 Task: Search email   in folder Folder0000000008 with a subject Subject0000000002. Search email   in folder Folder0000000001 with a subject Subject0000000001. Search email   in folder Folder0000000002 with a subject Subject0000000001. Search email   in folder Folder0000000003 with a subject Subject0000000002. Search email   in folder Folder0000000004 with a subject Subject0000000003
Action: Mouse moved to (455, 105)
Screenshot: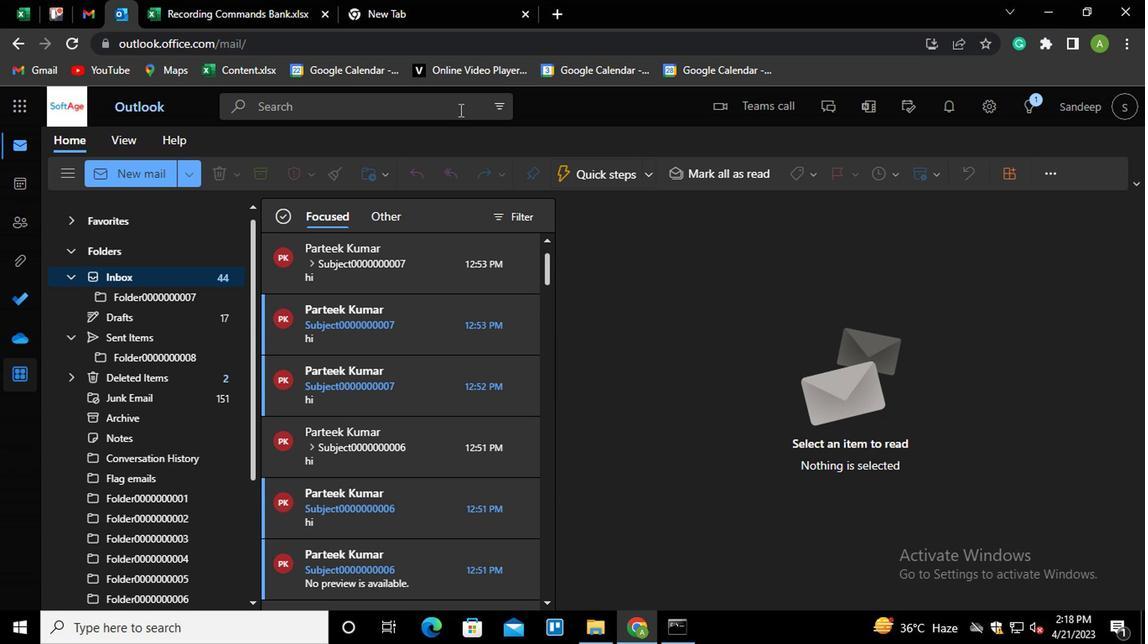 
Action: Mouse pressed left at (455, 105)
Screenshot: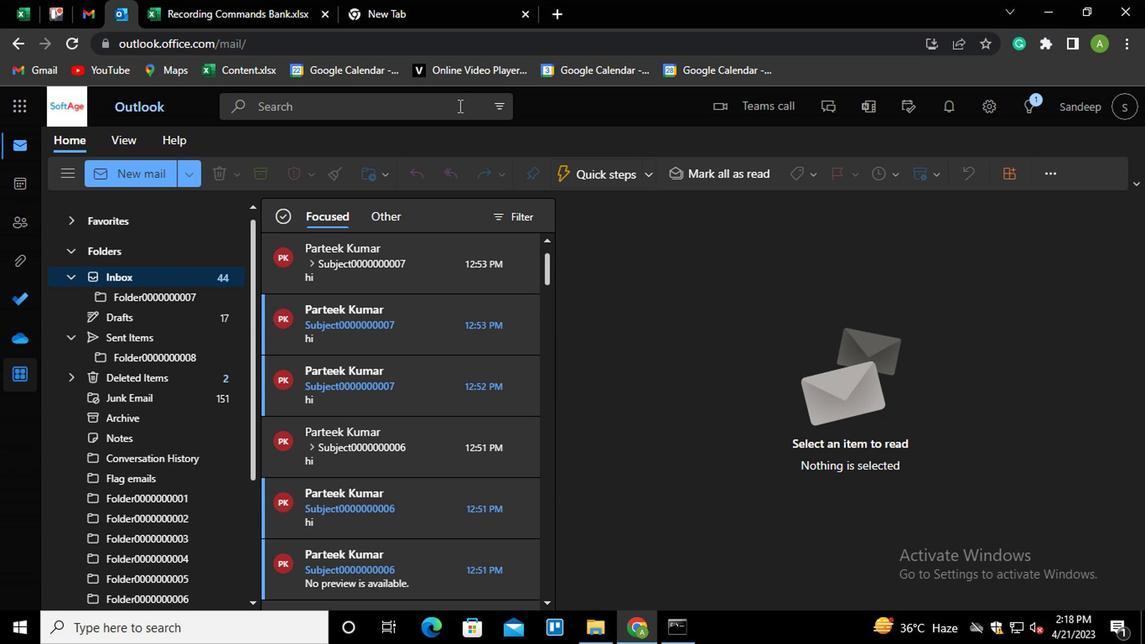 
Action: Mouse moved to (632, 107)
Screenshot: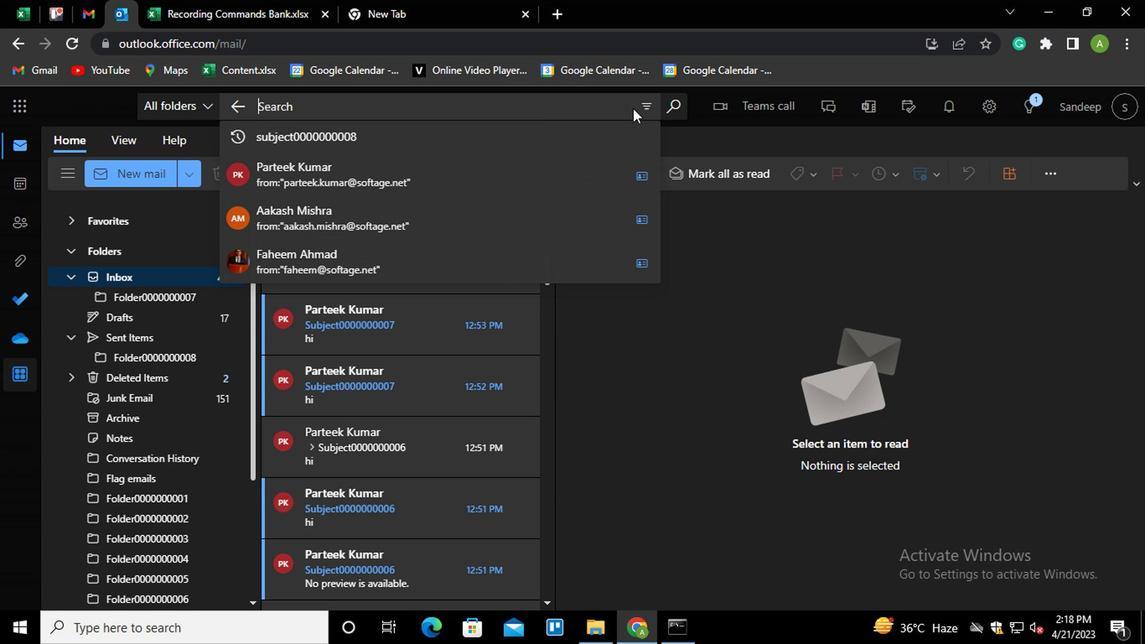 
Action: Mouse pressed left at (632, 107)
Screenshot: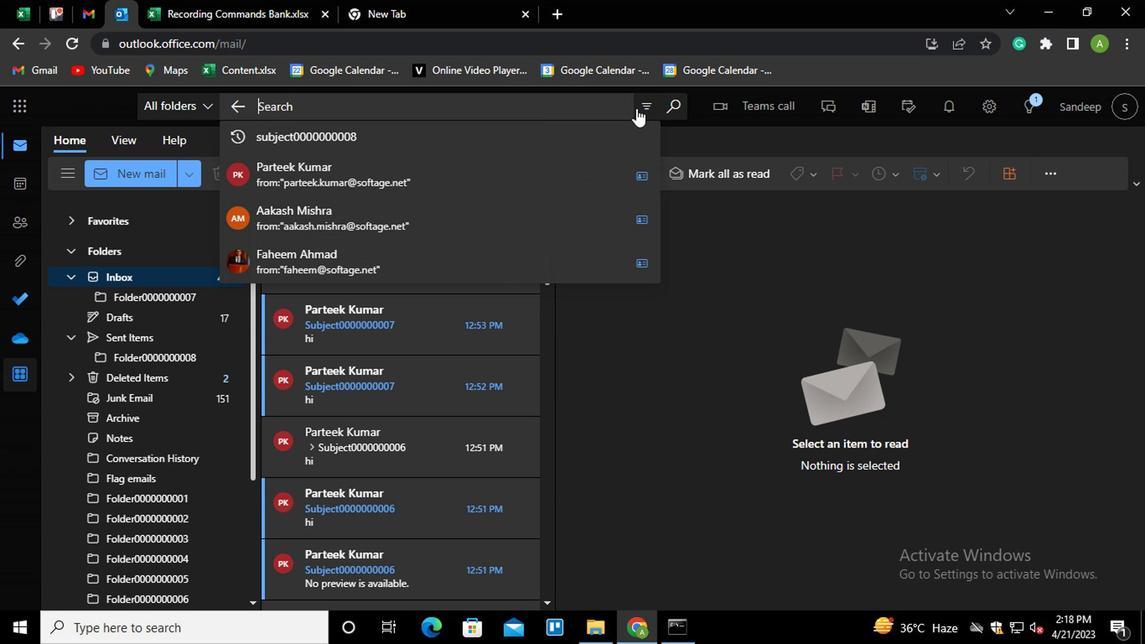 
Action: Mouse moved to (499, 141)
Screenshot: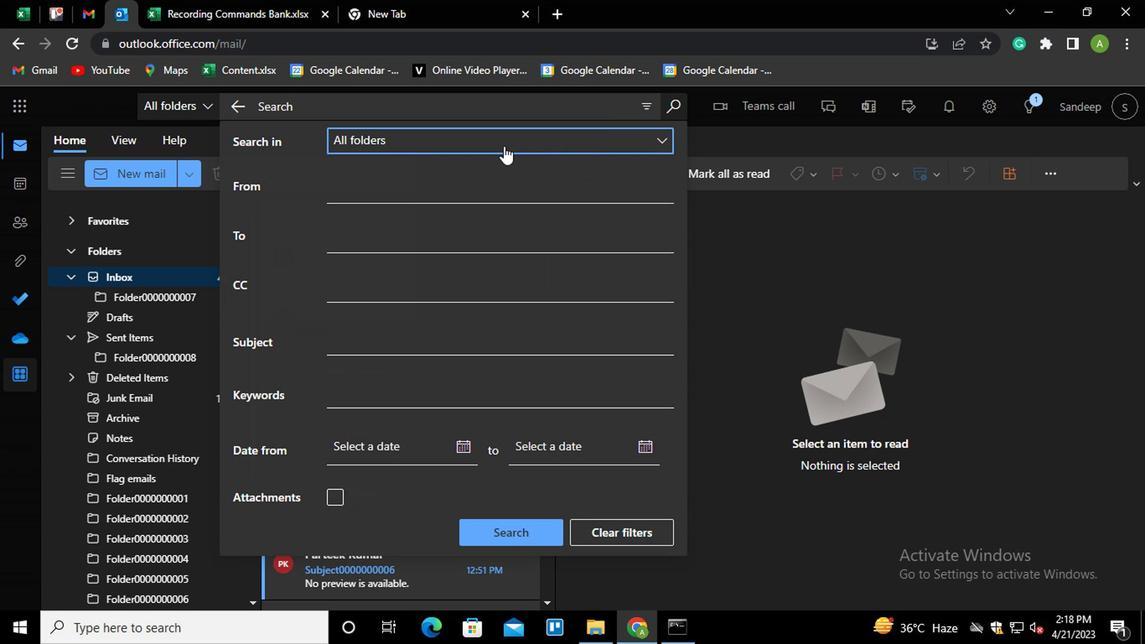
Action: Mouse pressed left at (499, 141)
Screenshot: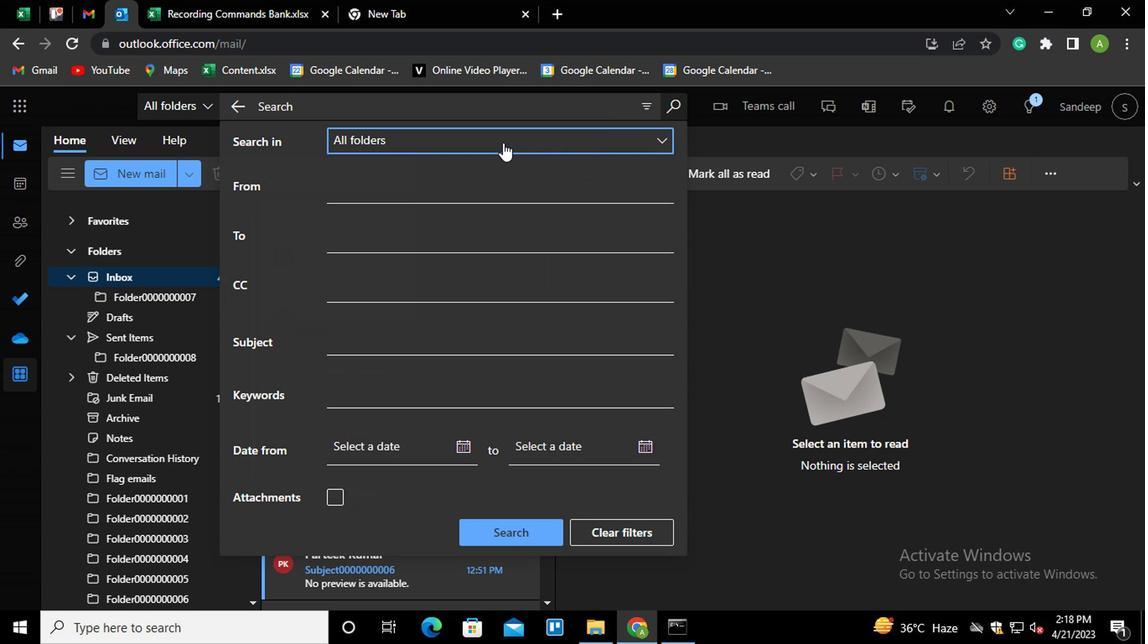 
Action: Mouse moved to (507, 237)
Screenshot: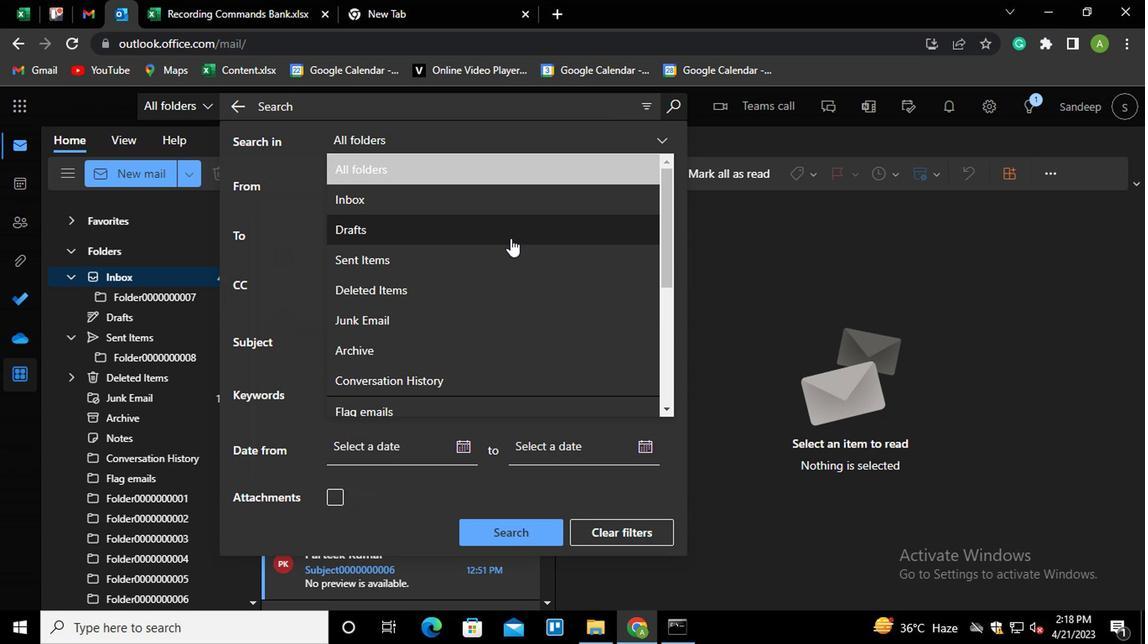 
Action: Mouse scrolled (507, 237) with delta (0, 0)
Screenshot: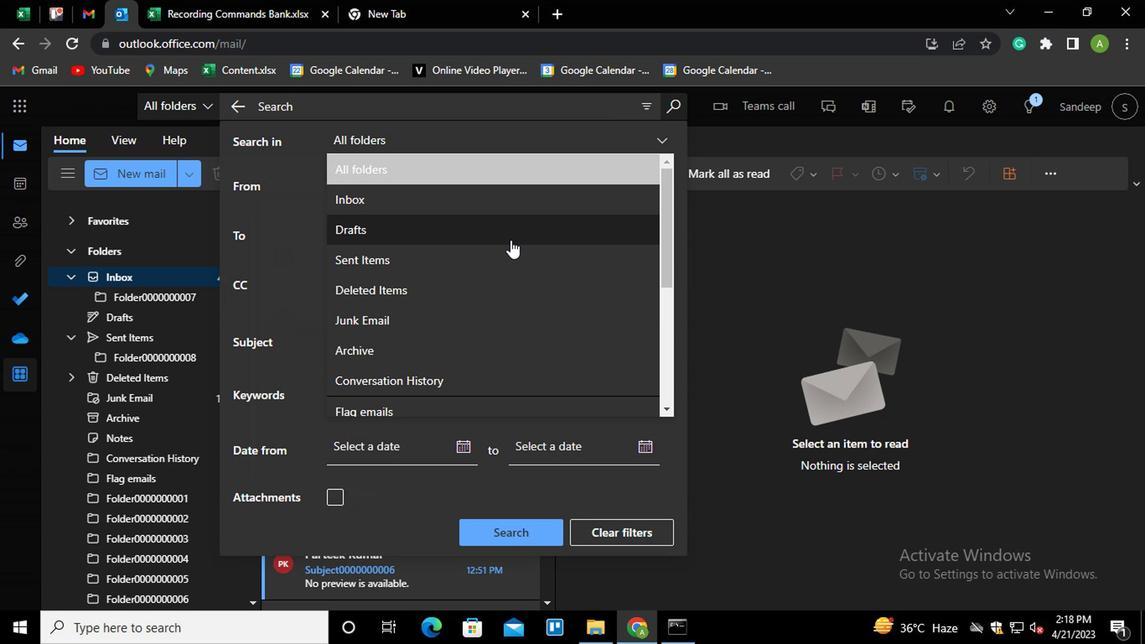 
Action: Mouse scrolled (507, 237) with delta (0, 0)
Screenshot: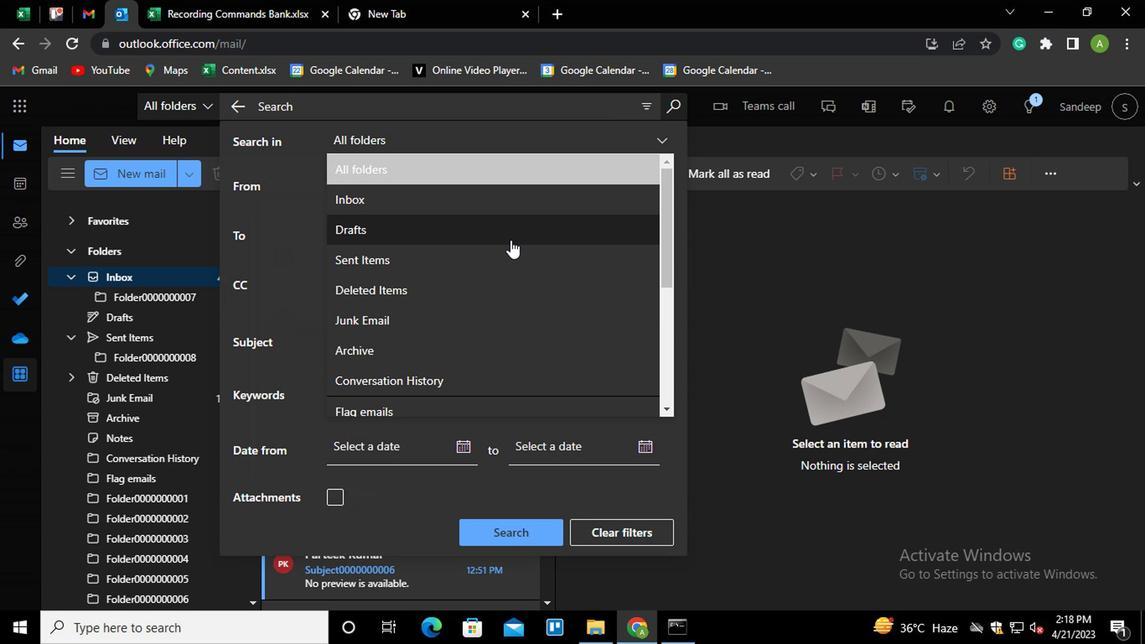 
Action: Mouse scrolled (507, 237) with delta (0, 0)
Screenshot: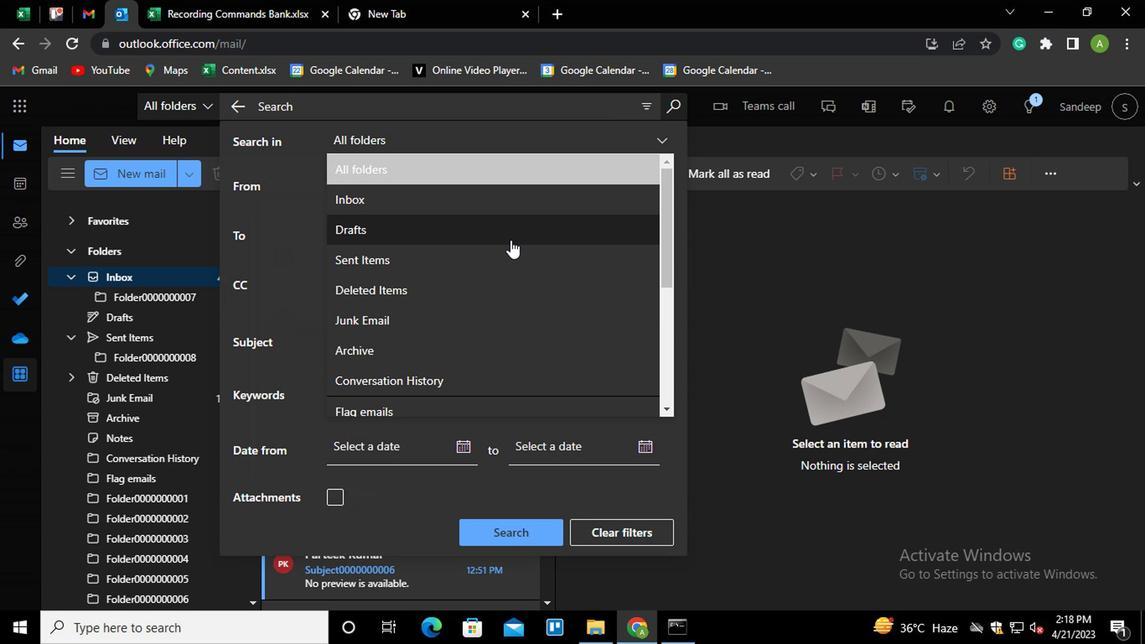 
Action: Mouse scrolled (507, 237) with delta (0, 0)
Screenshot: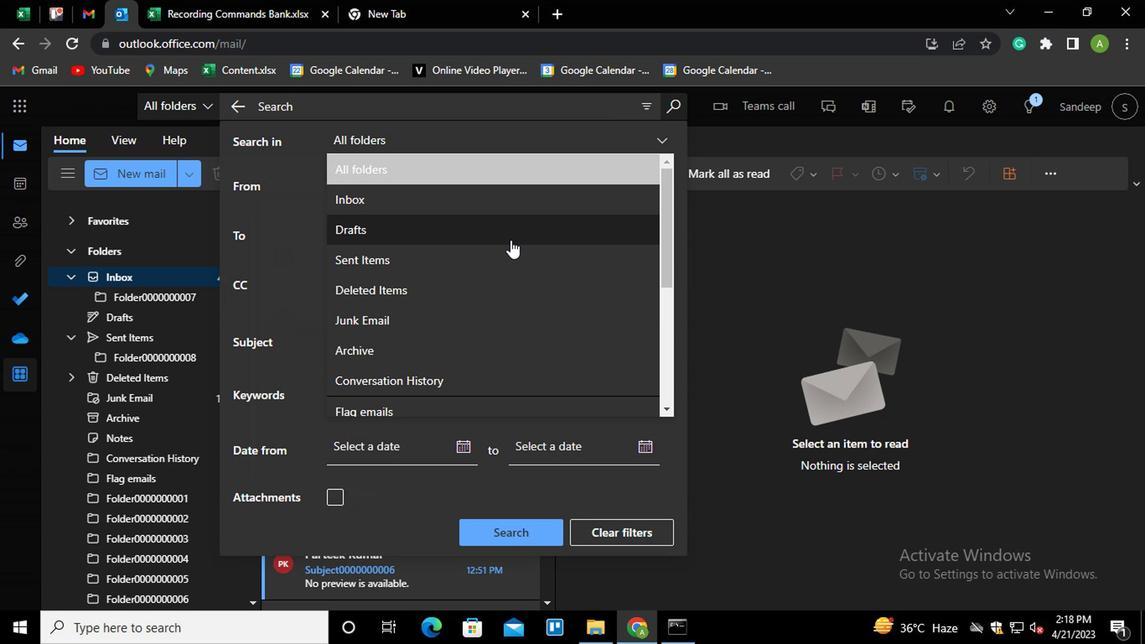 
Action: Mouse moved to (456, 387)
Screenshot: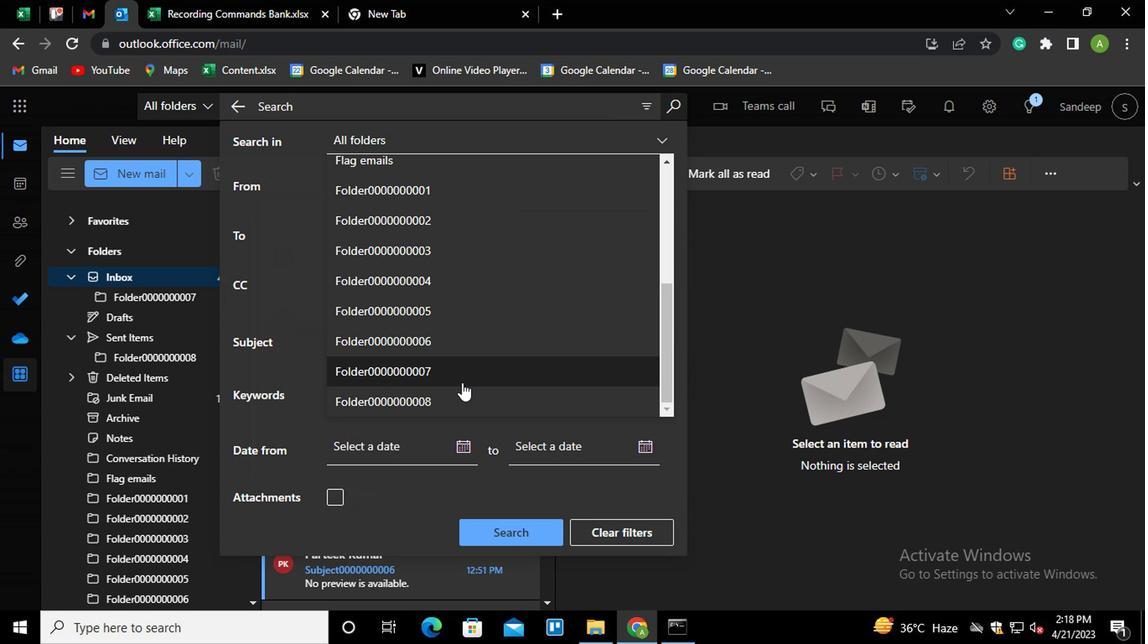 
Action: Mouse pressed left at (456, 387)
Screenshot: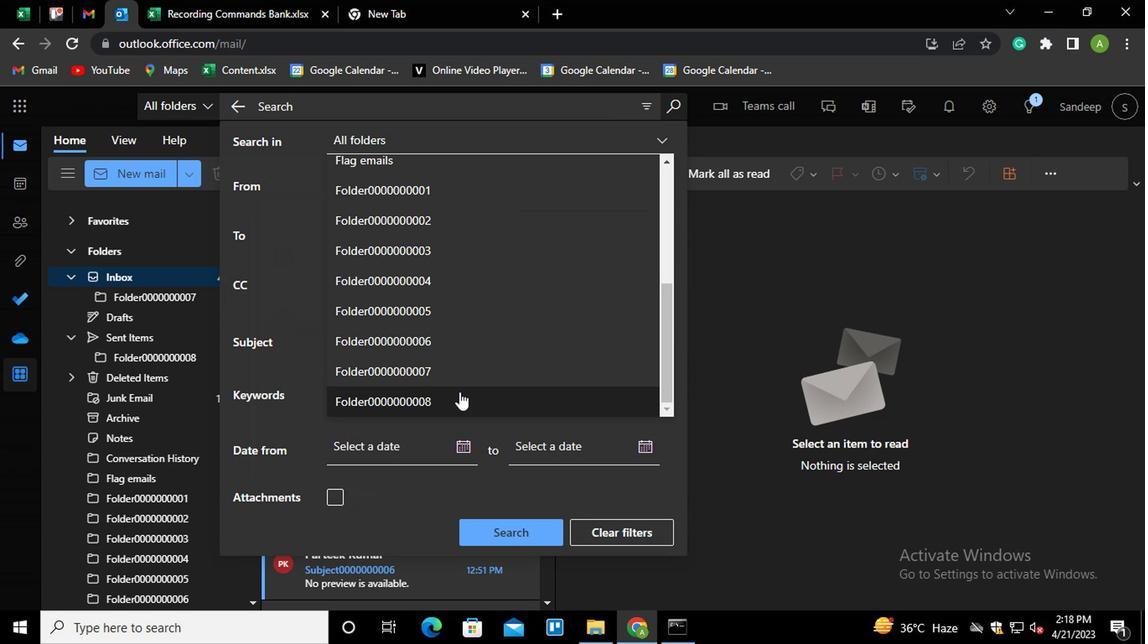 
Action: Mouse moved to (413, 335)
Screenshot: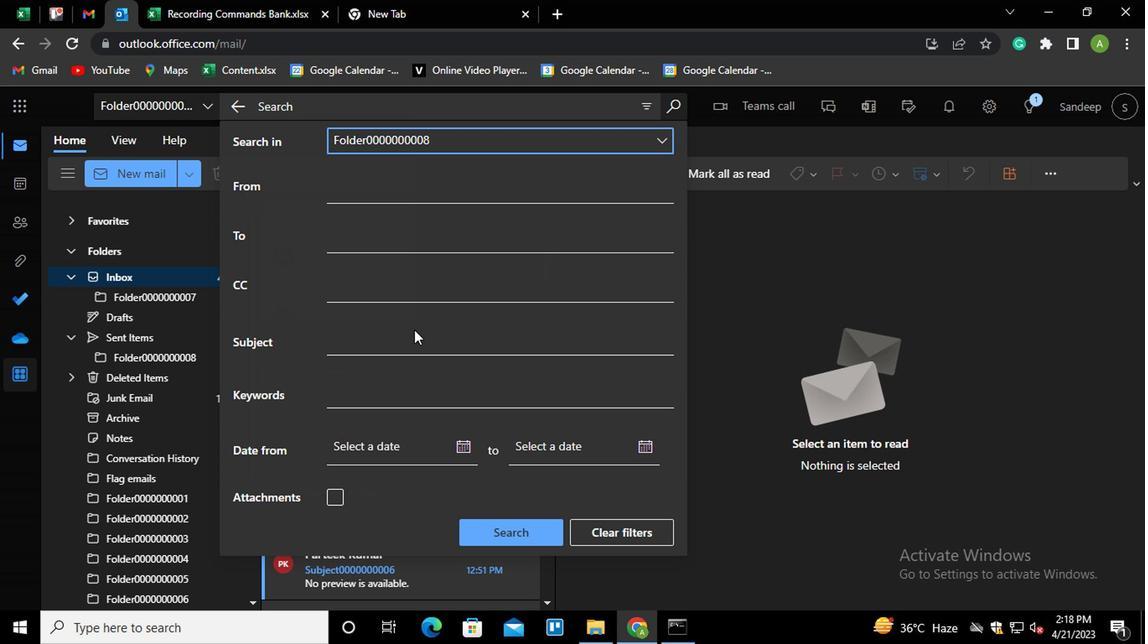 
Action: Mouse pressed left at (413, 335)
Screenshot: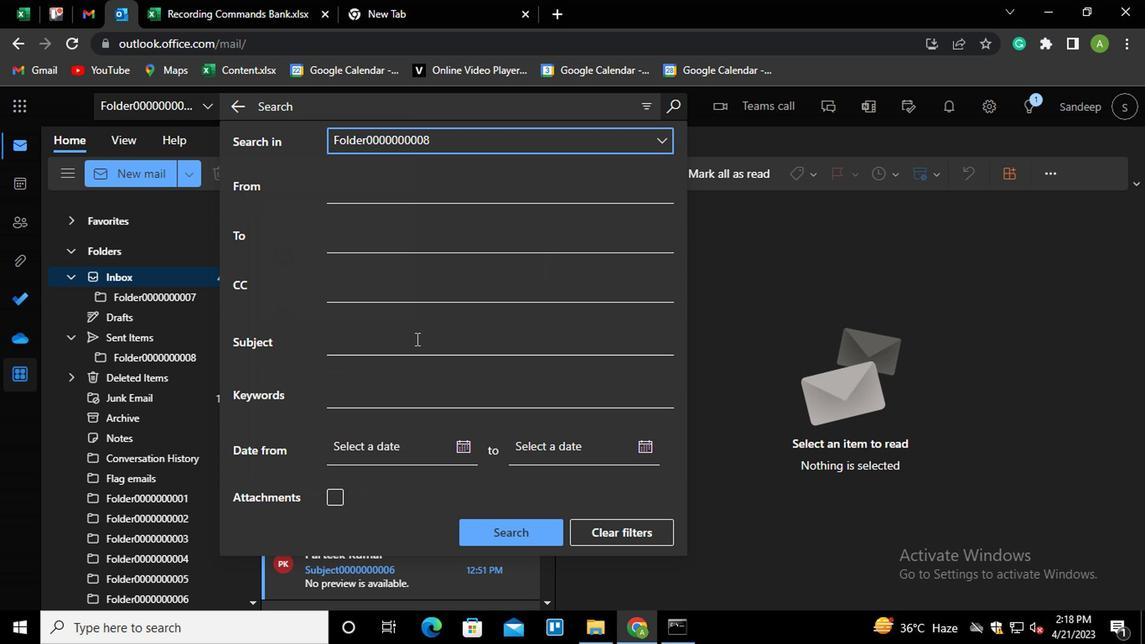 
Action: Mouse moved to (412, 338)
Screenshot: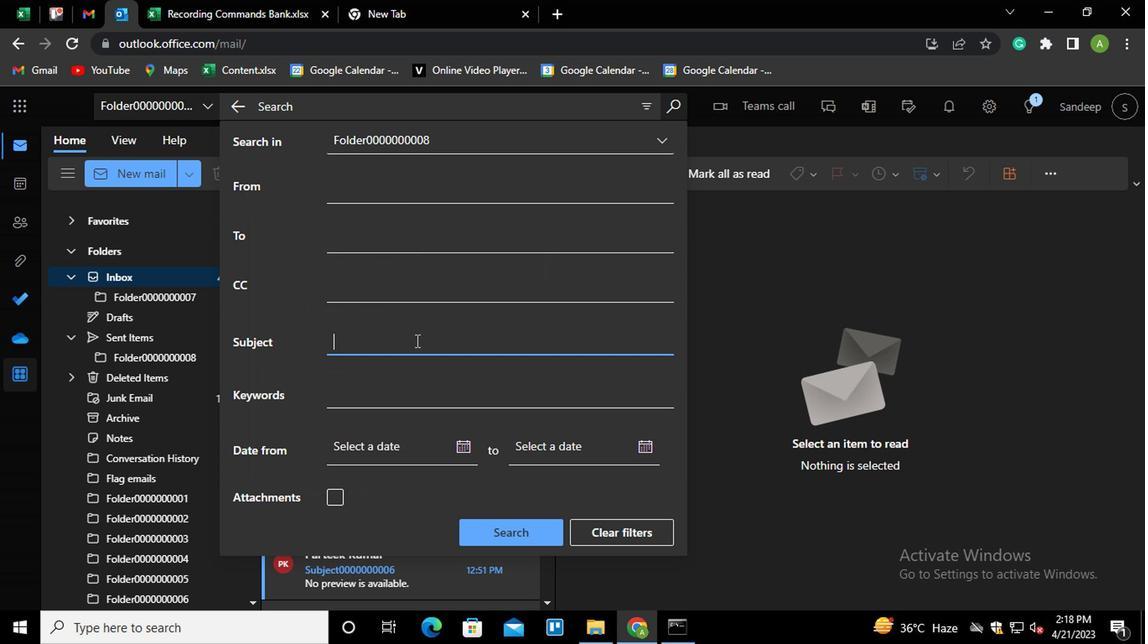 
Action: Key pressed <Key.shift>SUBJECT0000000002
Screenshot: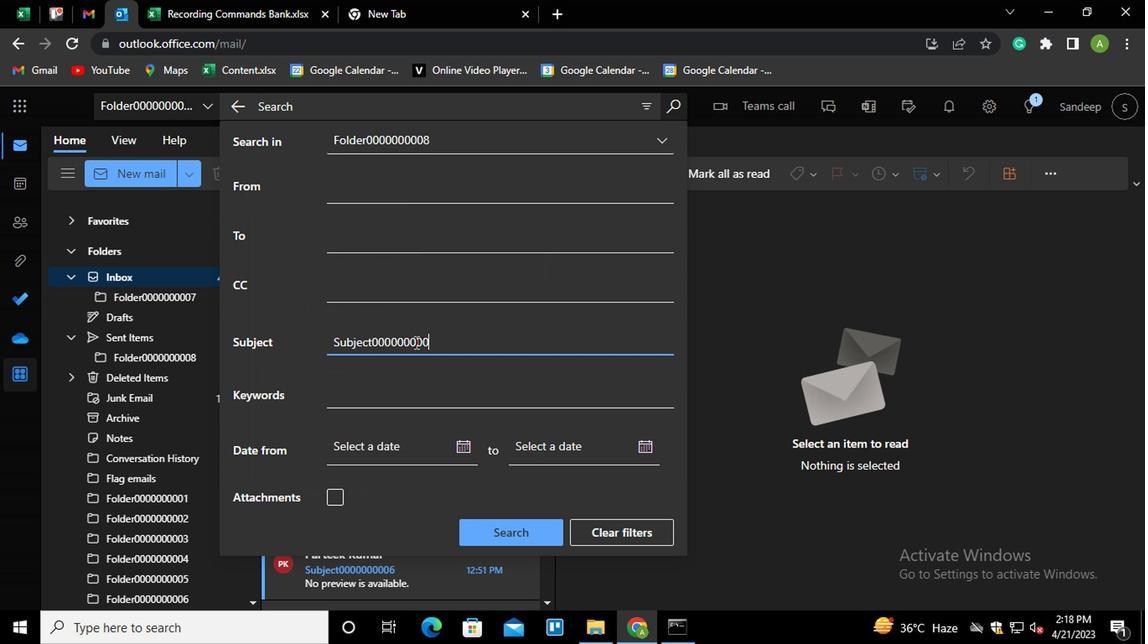 
Action: Mouse moved to (470, 525)
Screenshot: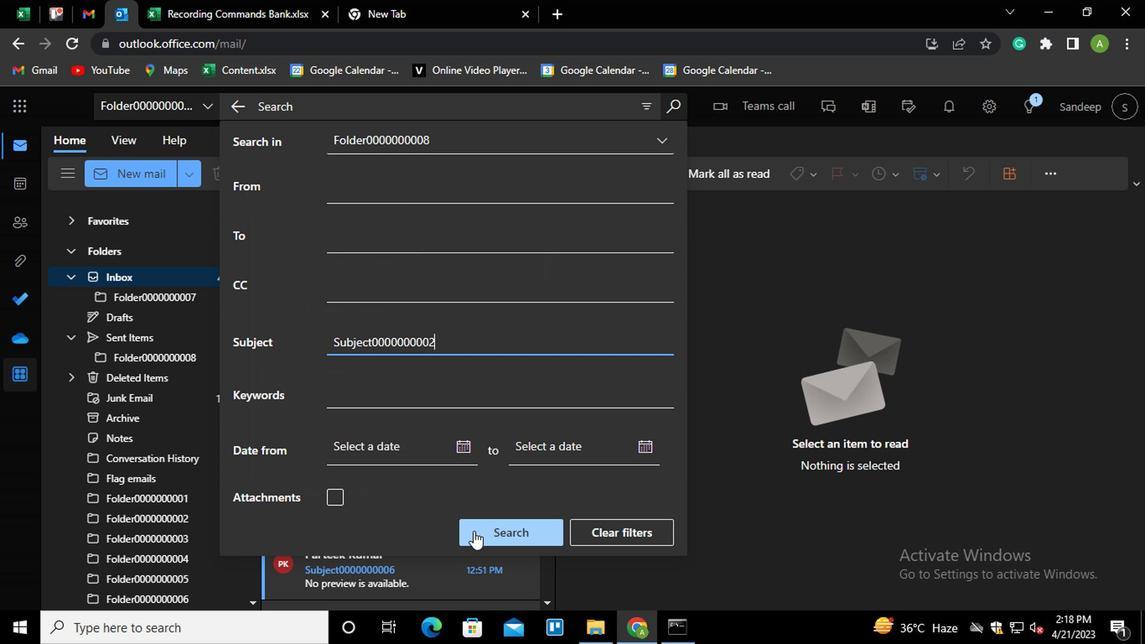 
Action: Mouse pressed left at (470, 525)
Screenshot: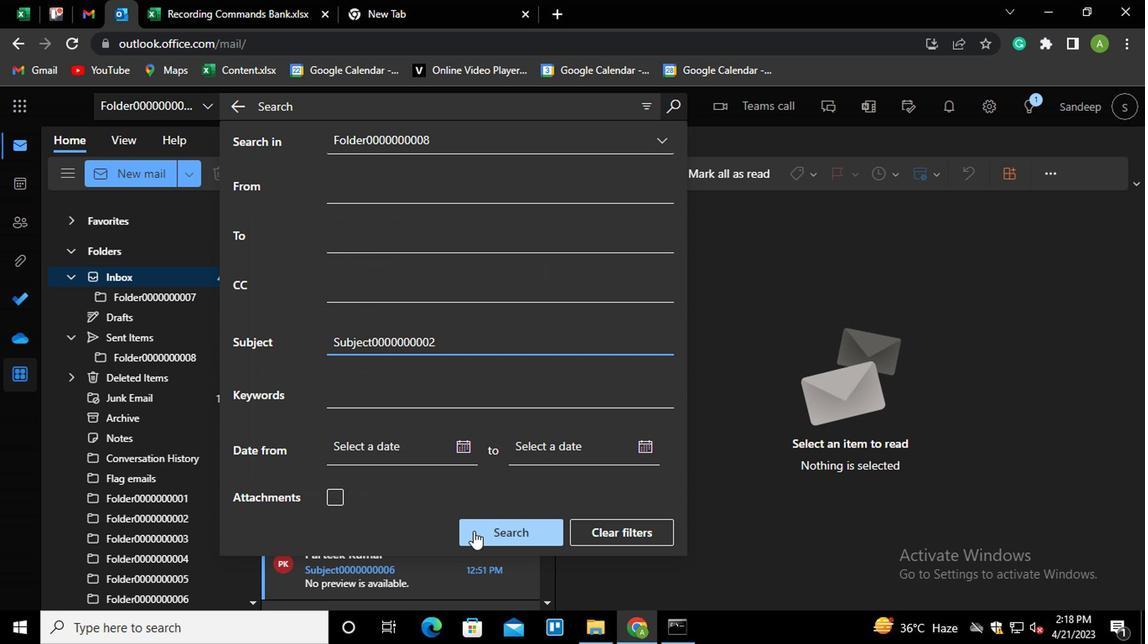 
Action: Mouse moved to (648, 109)
Screenshot: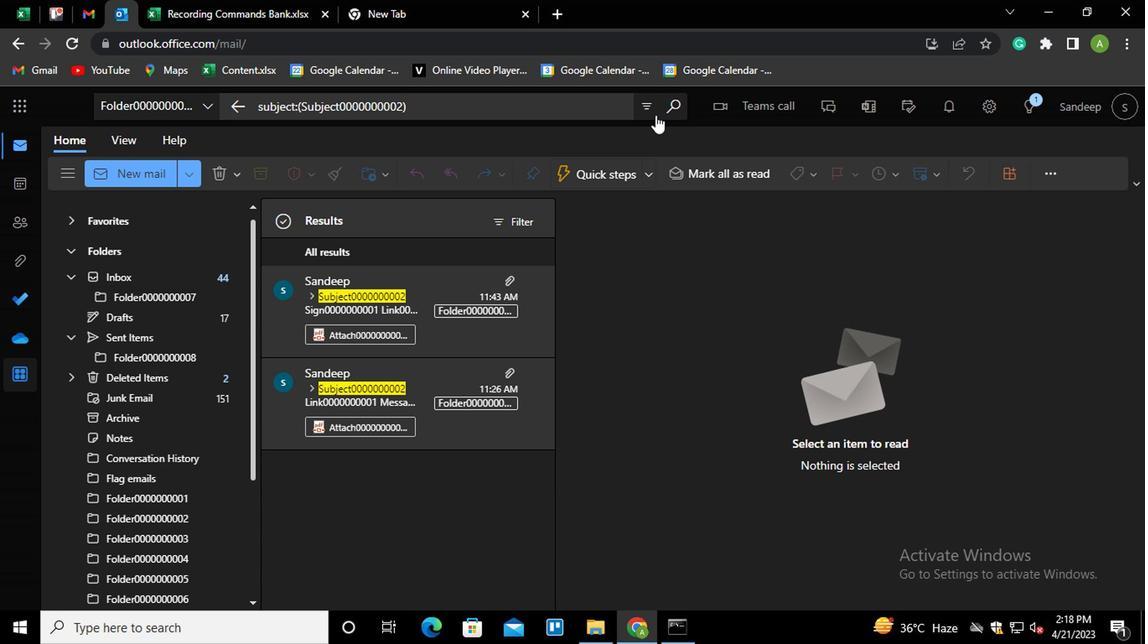 
Action: Mouse pressed left at (648, 109)
Screenshot: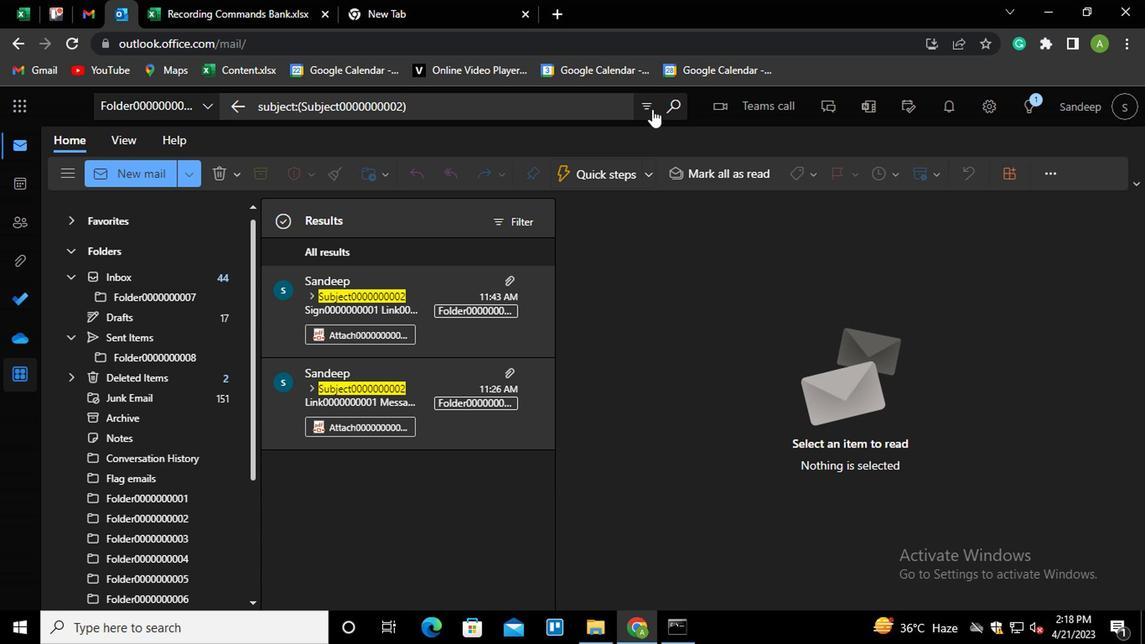 
Action: Mouse moved to (594, 143)
Screenshot: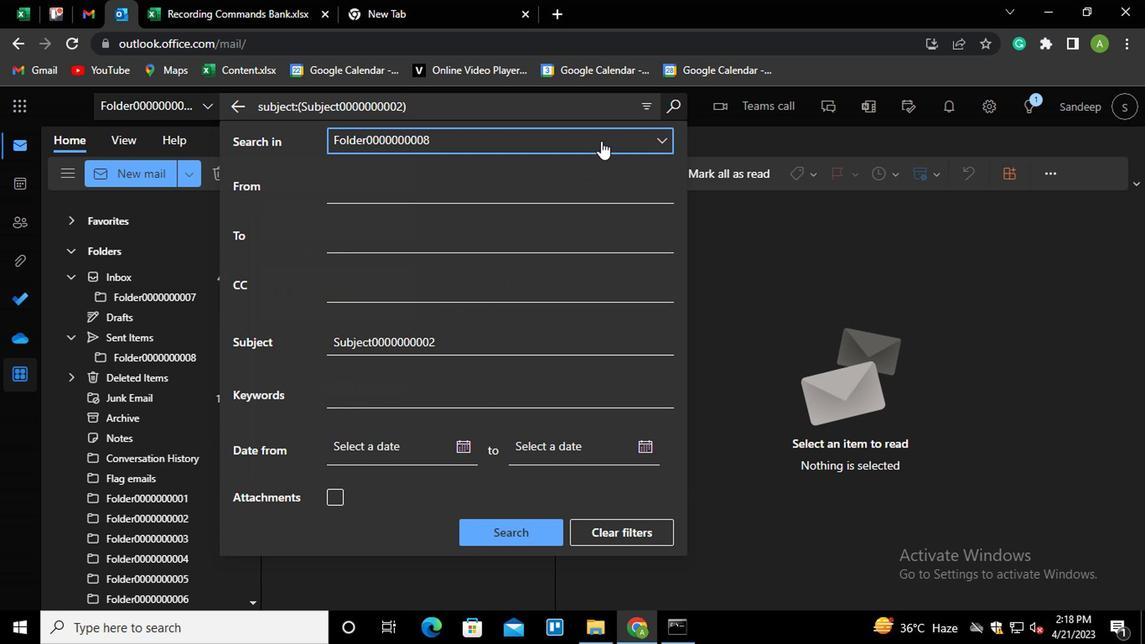
Action: Mouse pressed left at (594, 143)
Screenshot: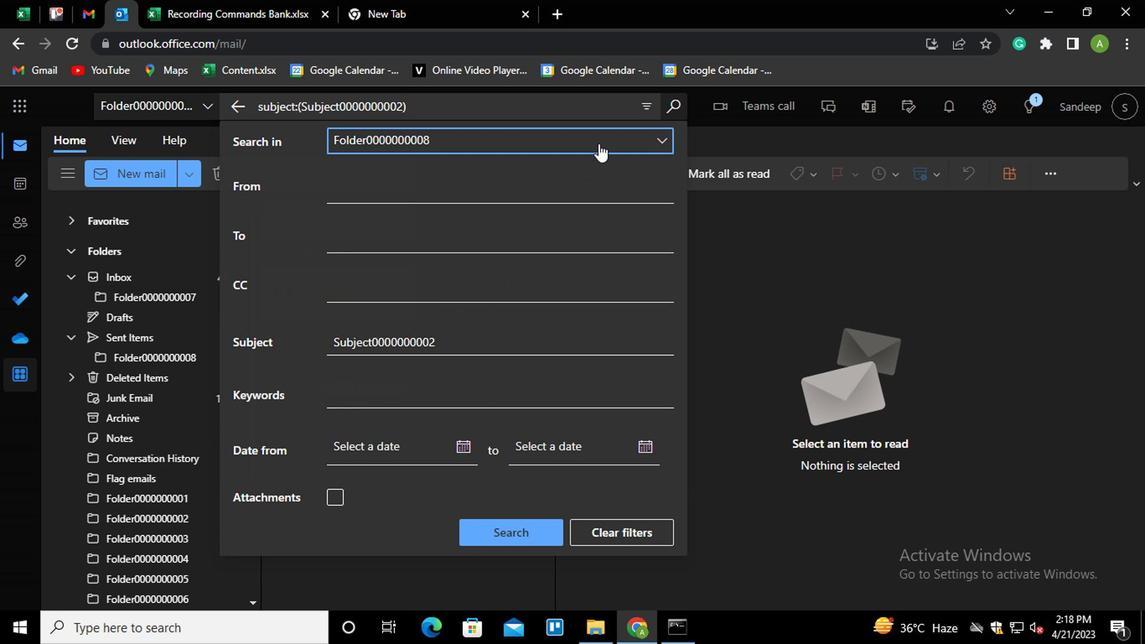 
Action: Mouse moved to (523, 285)
Screenshot: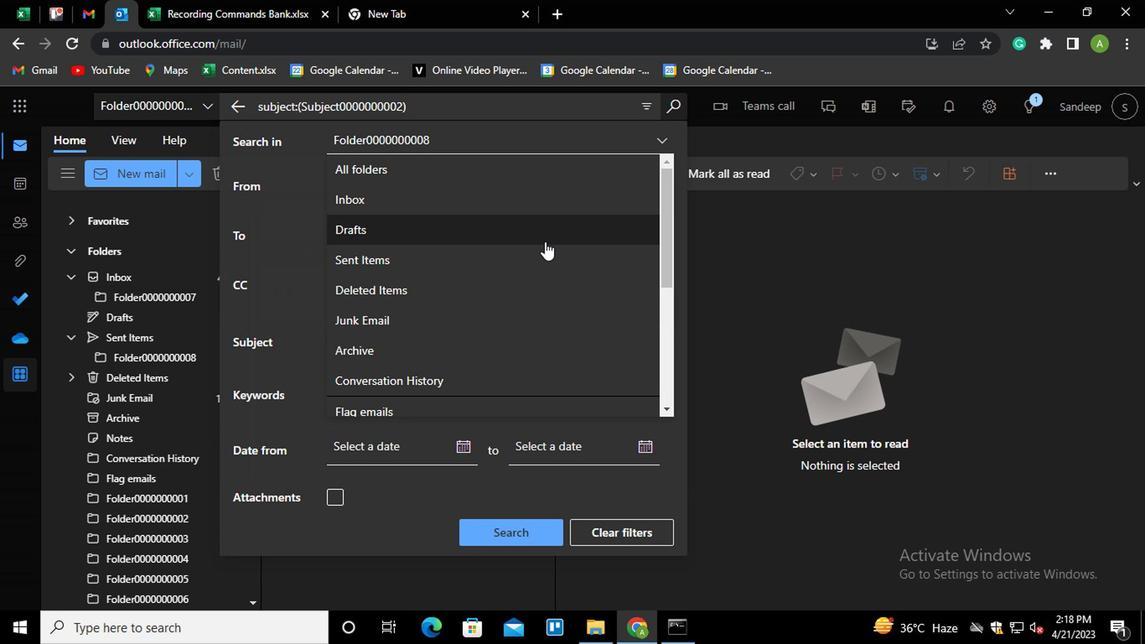 
Action: Mouse scrolled (523, 284) with delta (0, 0)
Screenshot: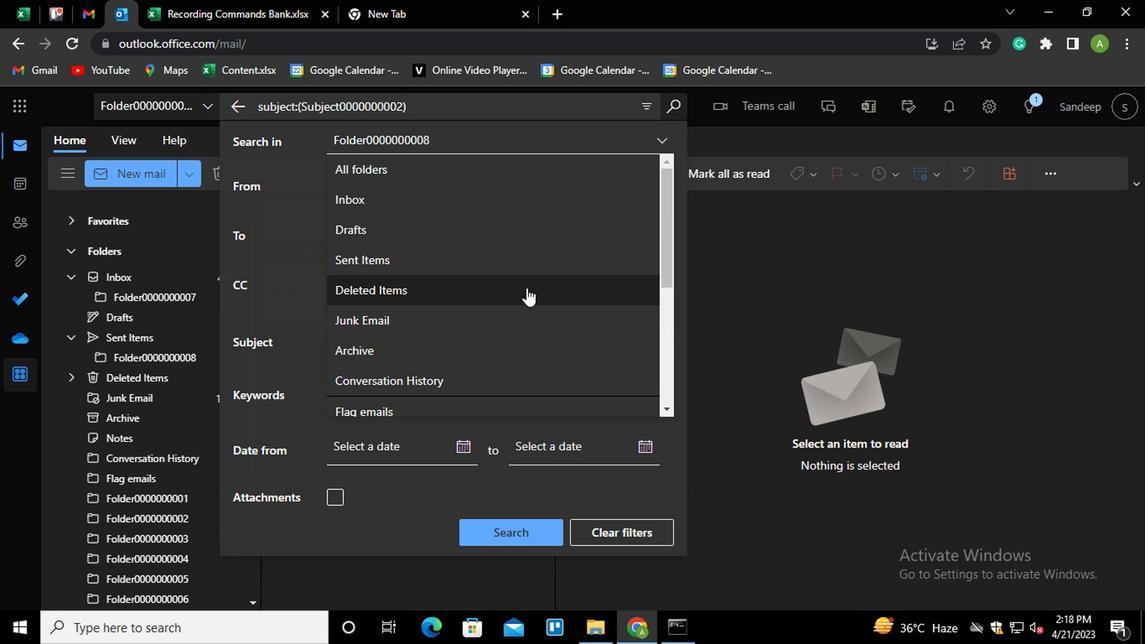 
Action: Mouse moved to (434, 280)
Screenshot: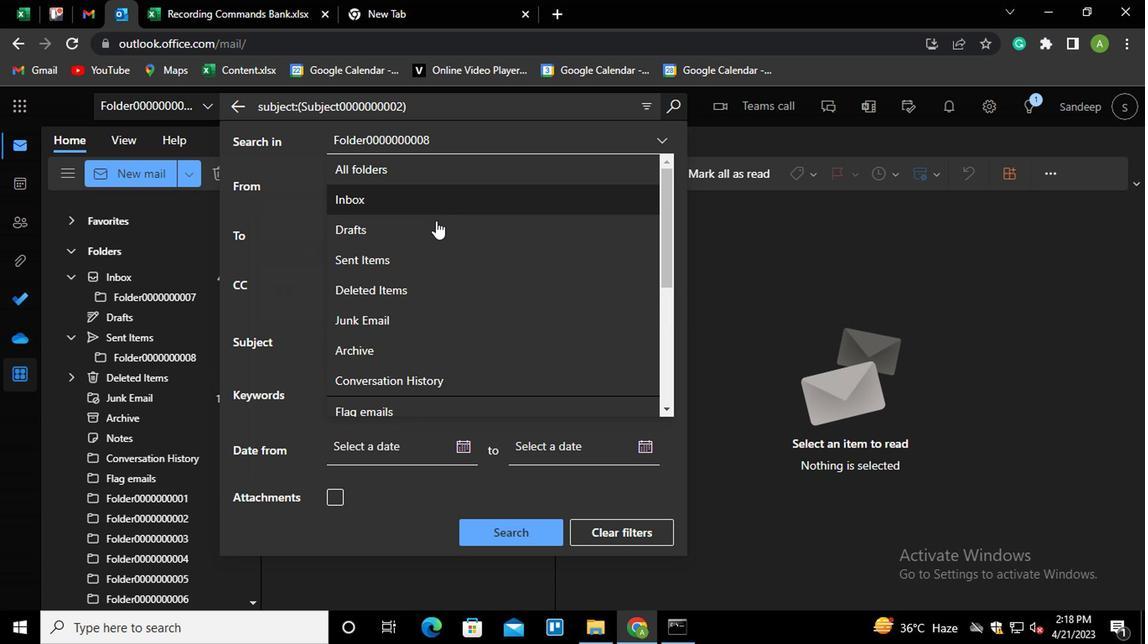 
Action: Mouse scrolled (434, 280) with delta (0, 0)
Screenshot: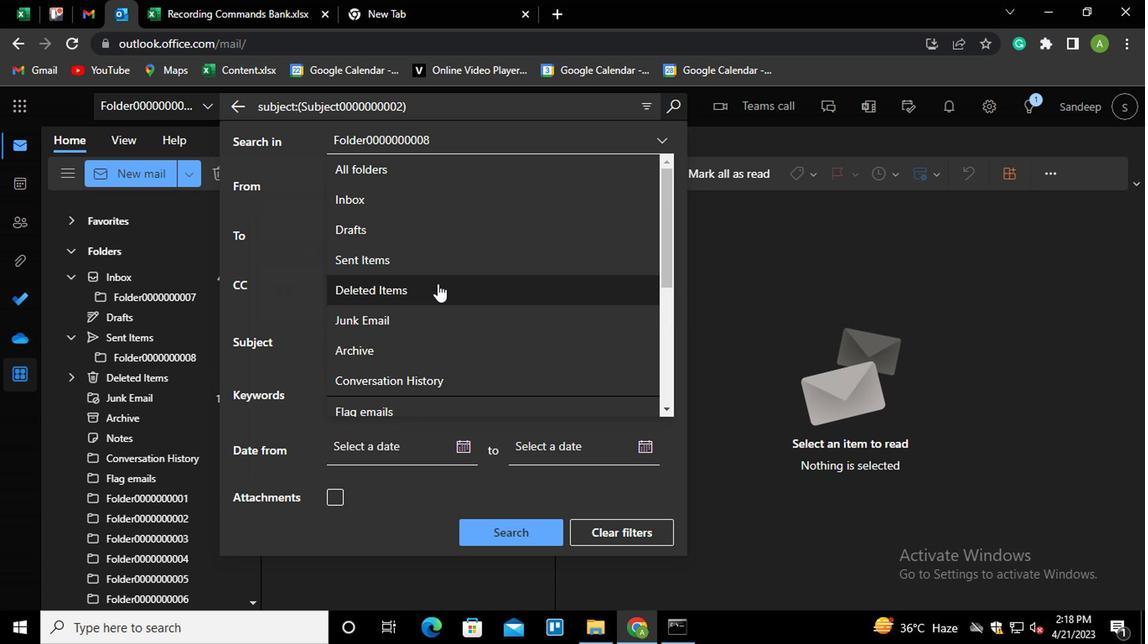 
Action: Mouse moved to (434, 282)
Screenshot: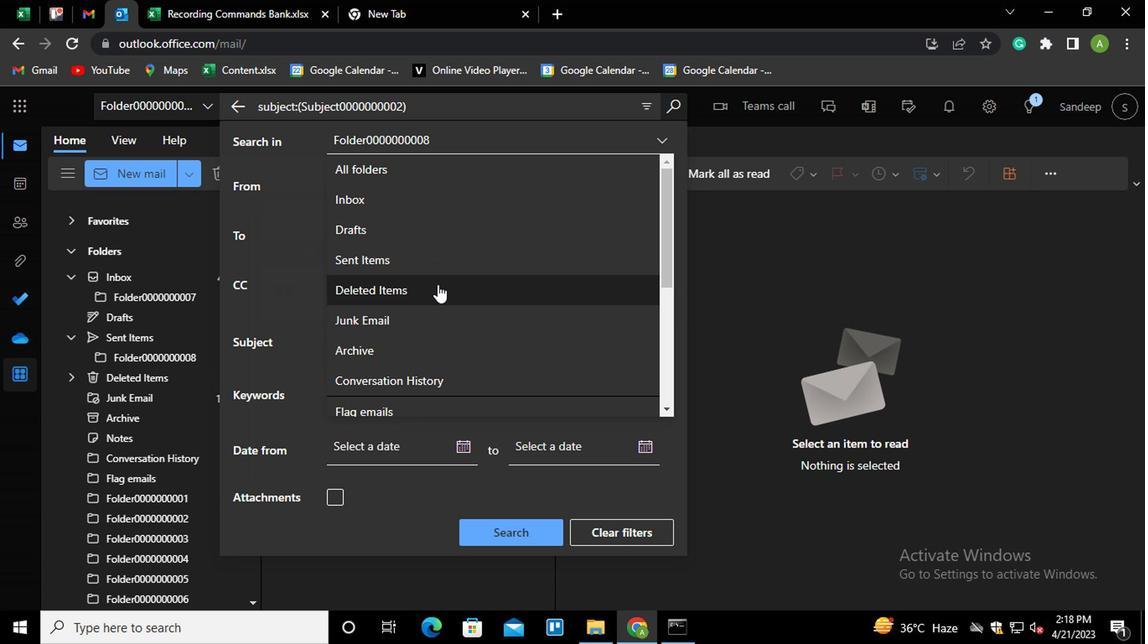 
Action: Mouse scrolled (434, 282) with delta (0, 0)
Screenshot: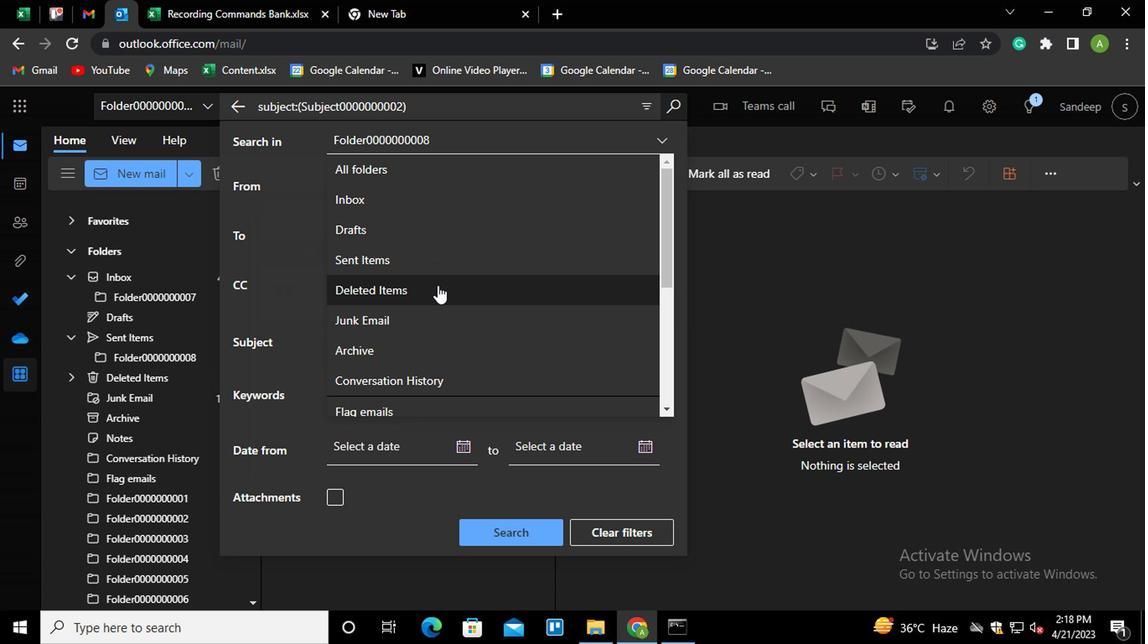 
Action: Mouse moved to (430, 345)
Screenshot: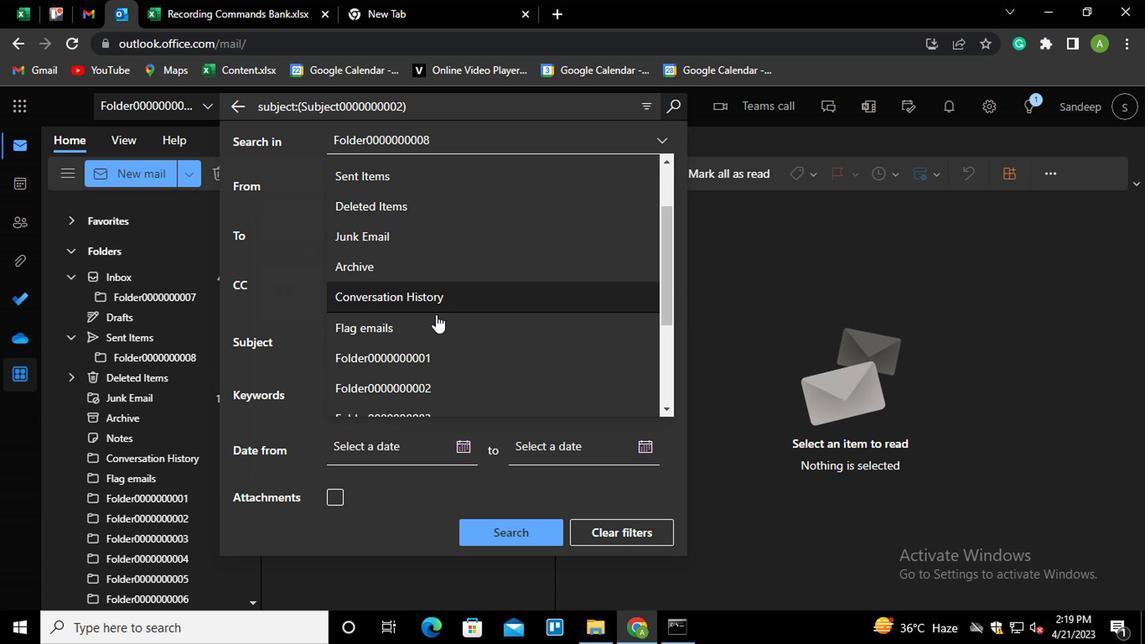 
Action: Mouse pressed left at (430, 345)
Screenshot: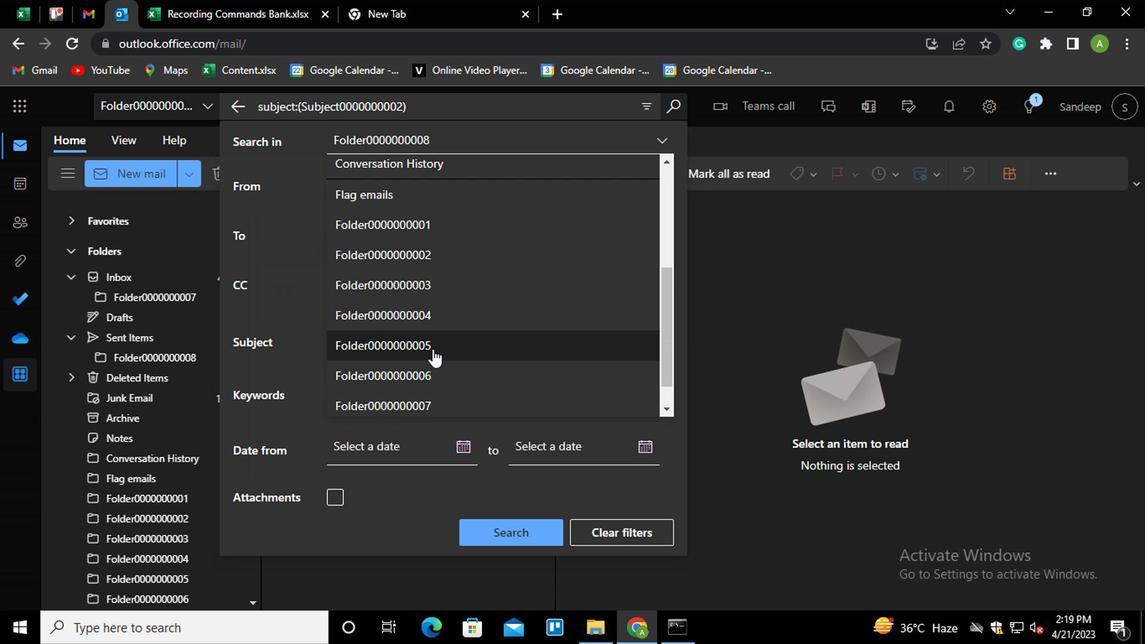
Action: Mouse moved to (441, 141)
Screenshot: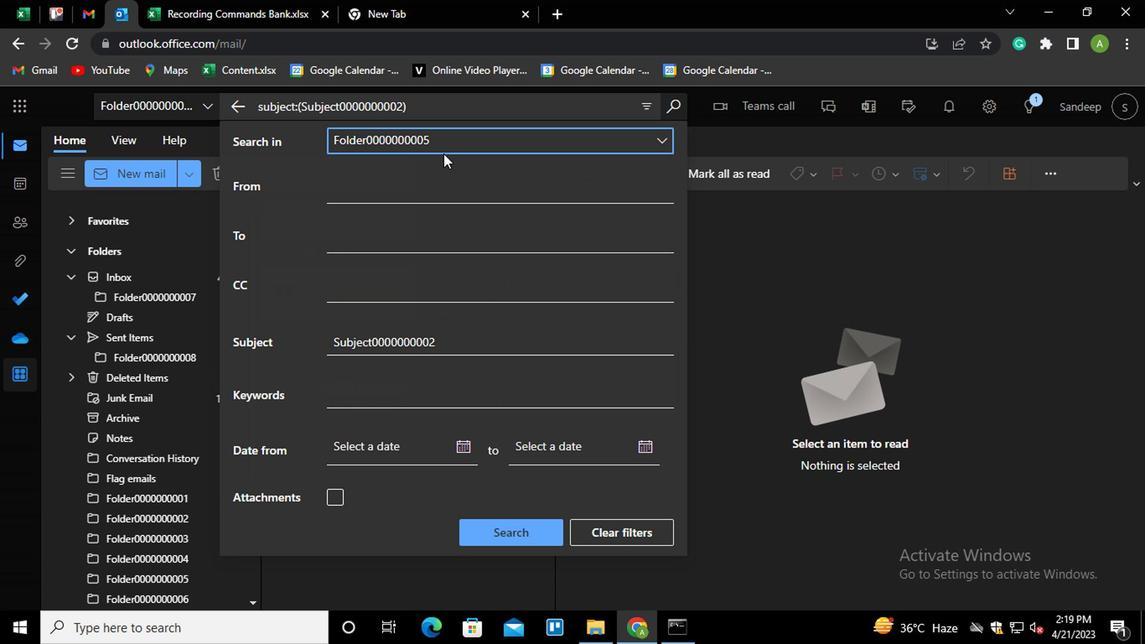 
Action: Mouse pressed left at (441, 141)
Screenshot: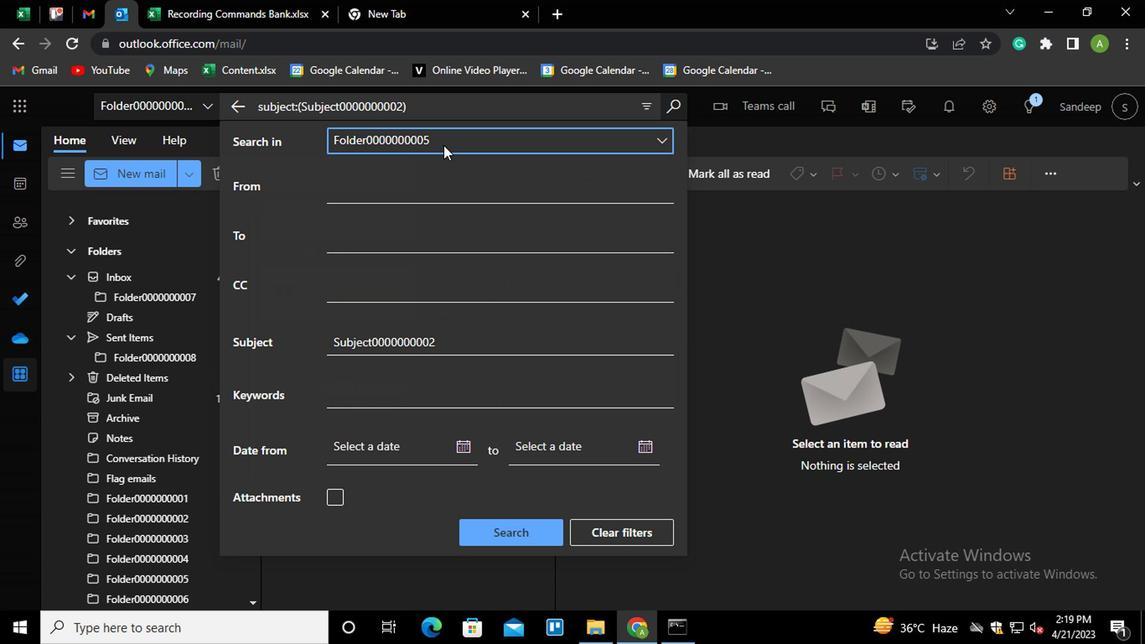 
Action: Mouse moved to (481, 287)
Screenshot: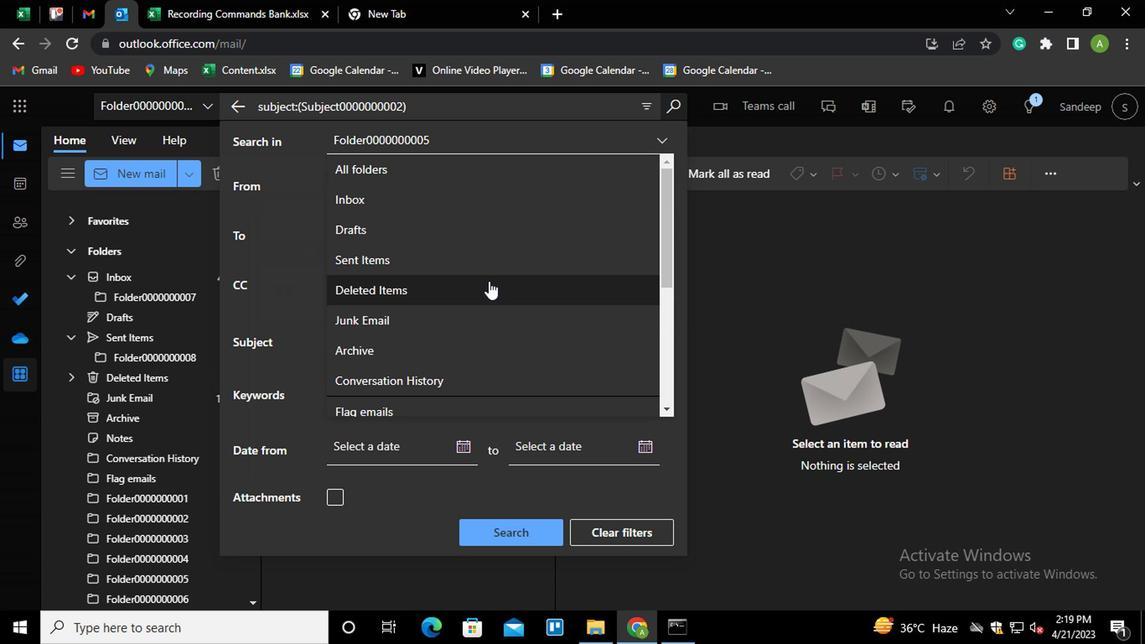 
Action: Mouse scrolled (481, 288) with delta (0, 1)
Screenshot: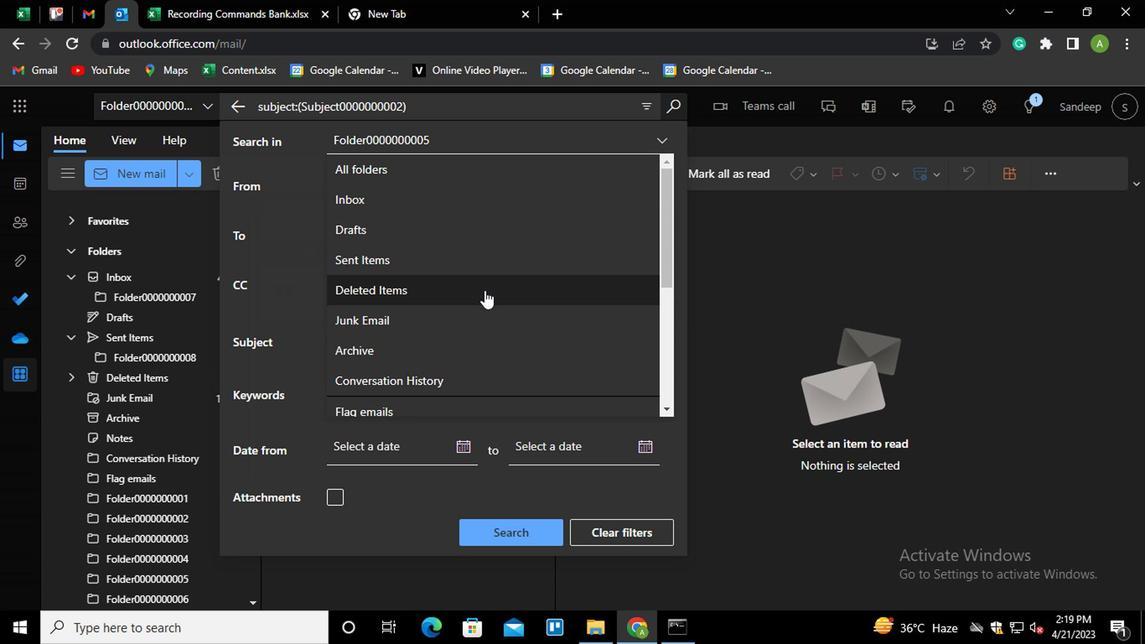 
Action: Mouse scrolled (481, 286) with delta (0, 0)
Screenshot: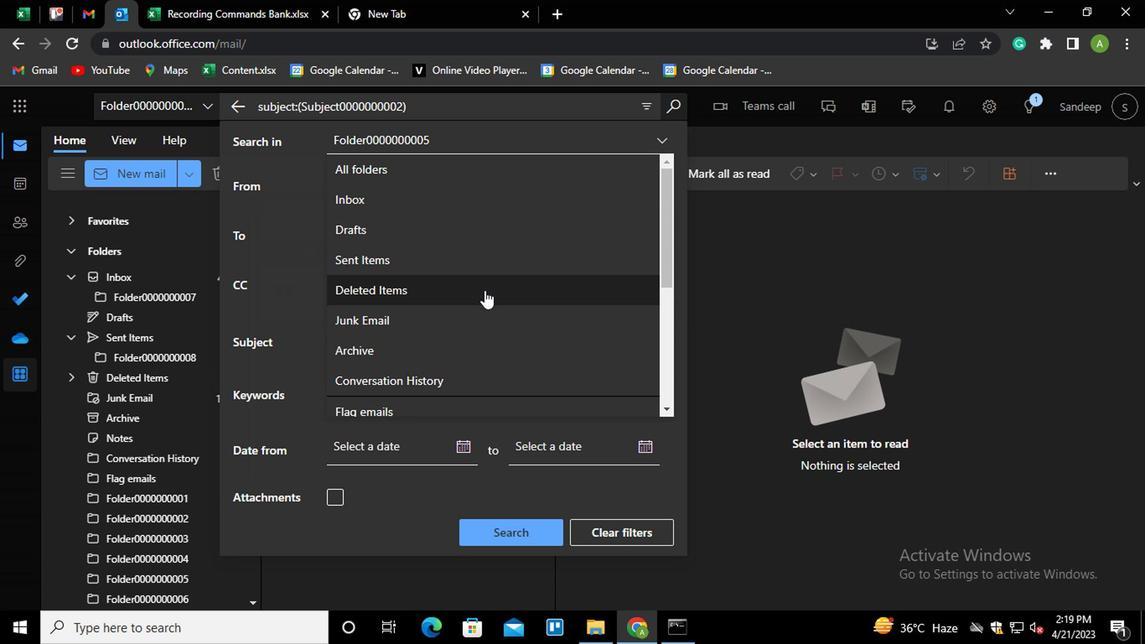 
Action: Mouse moved to (480, 287)
Screenshot: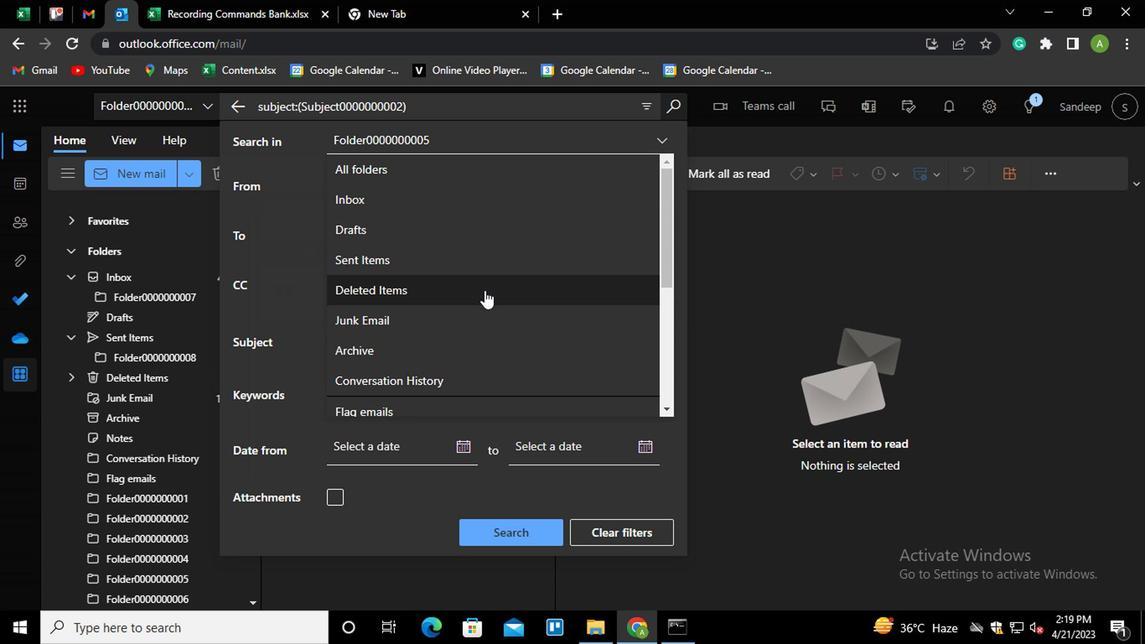 
Action: Mouse scrolled (480, 286) with delta (0, 0)
Screenshot: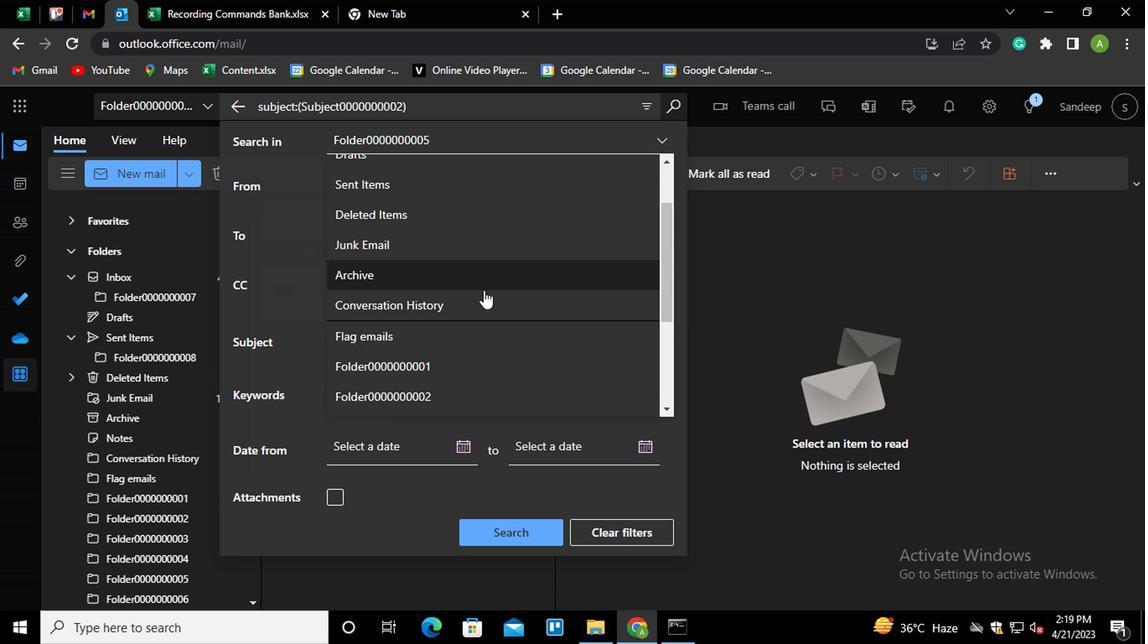 
Action: Mouse moved to (461, 273)
Screenshot: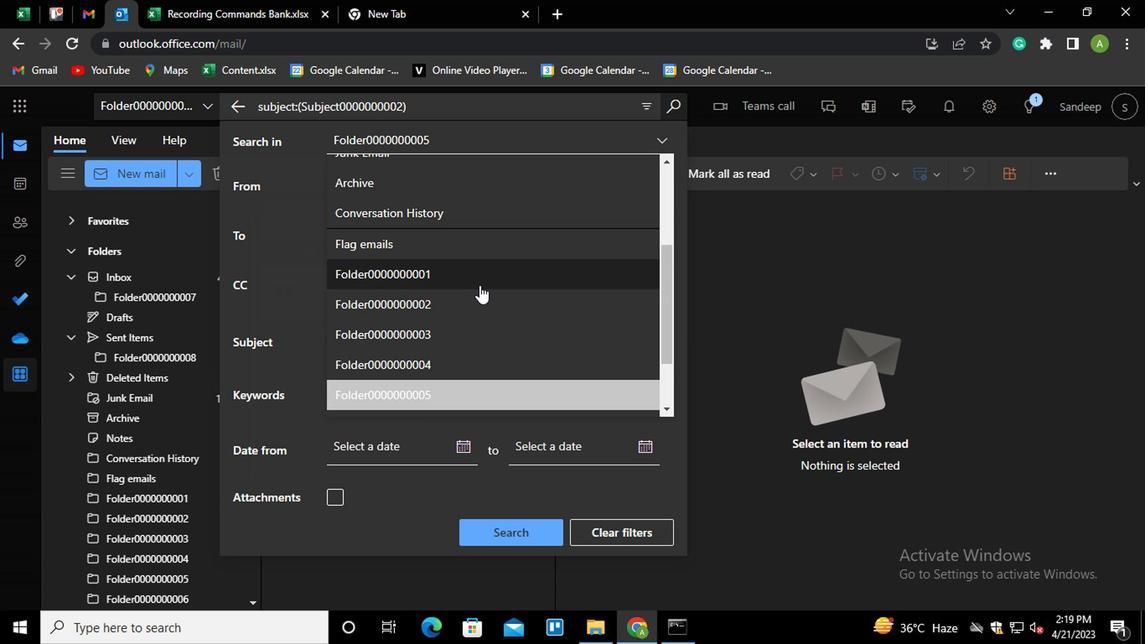 
Action: Mouse pressed left at (461, 273)
Screenshot: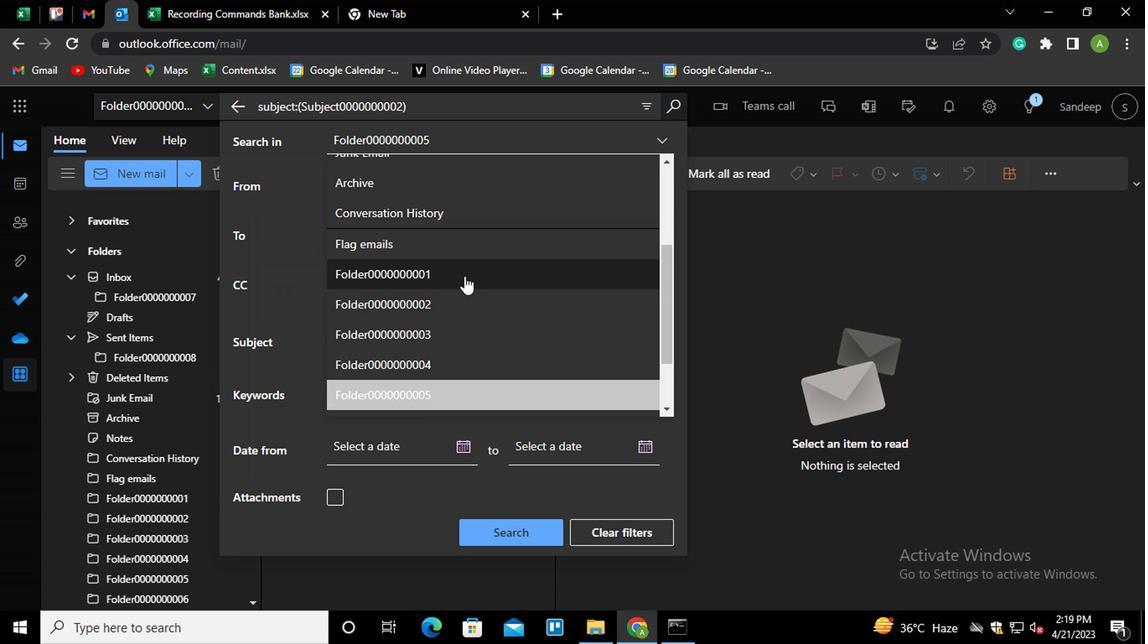 
Action: Mouse moved to (459, 338)
Screenshot: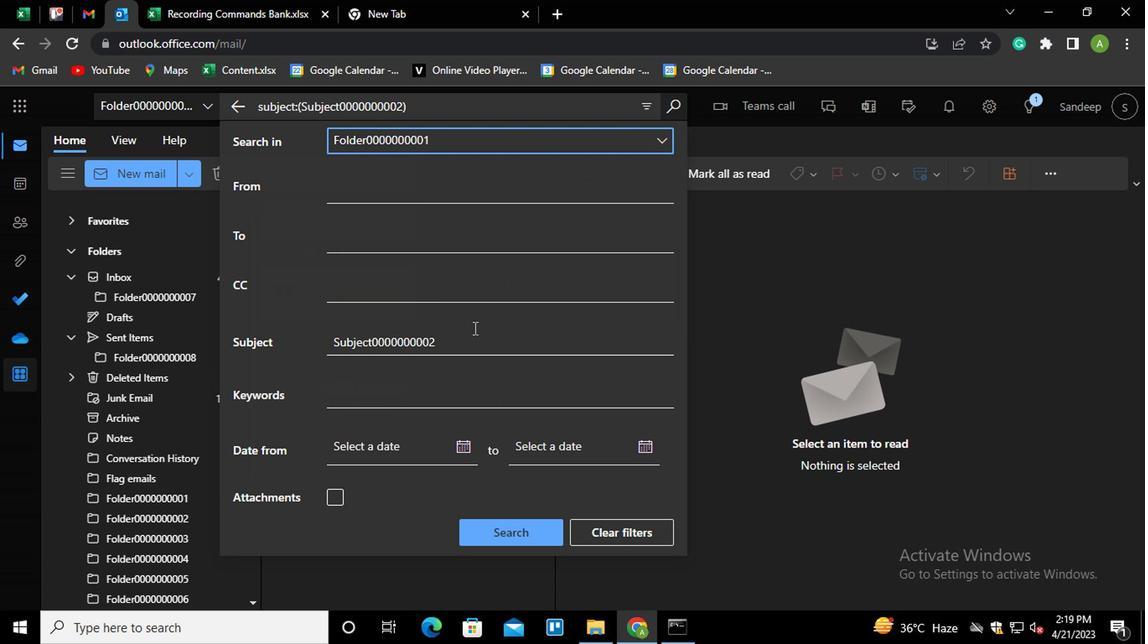 
Action: Mouse pressed left at (459, 338)
Screenshot: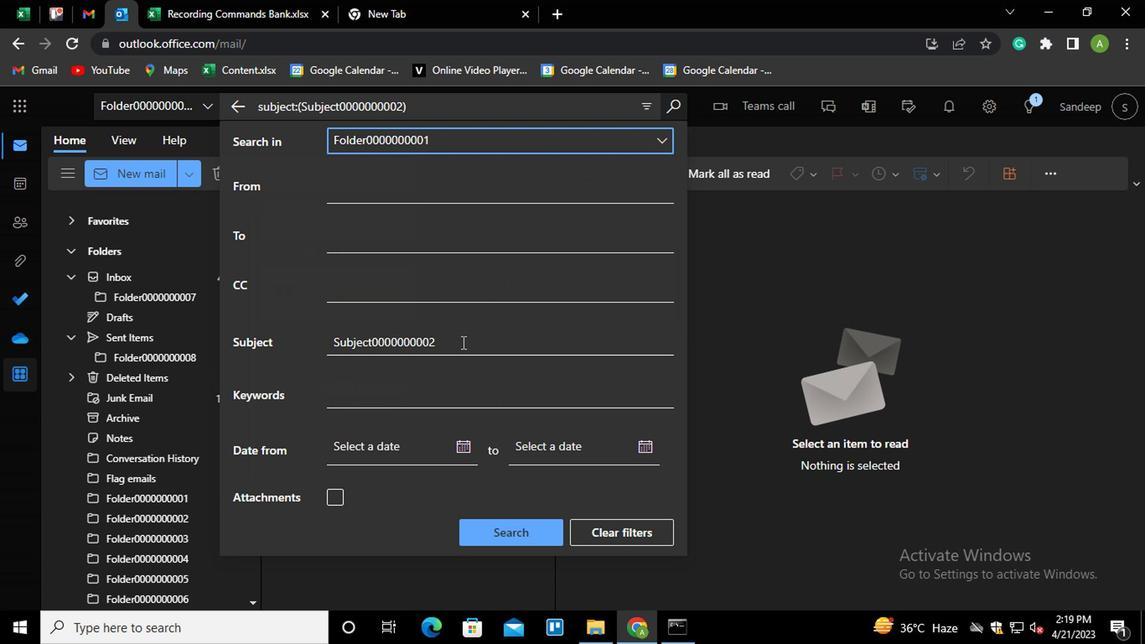 
Action: Mouse moved to (455, 342)
Screenshot: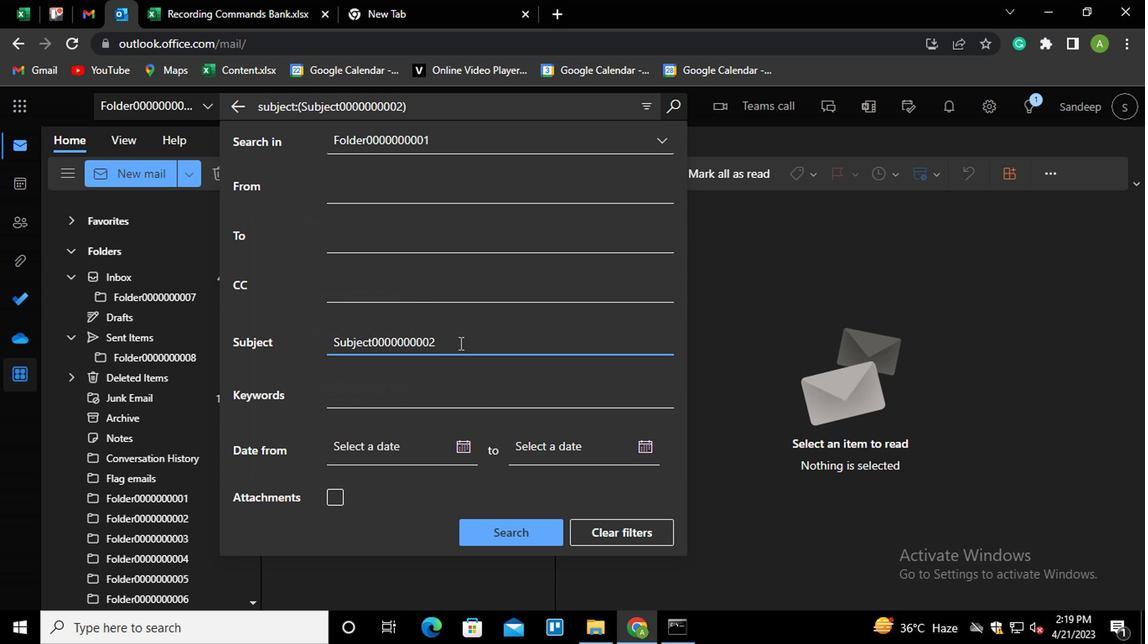 
Action: Key pressed <Key.backspace>1
Screenshot: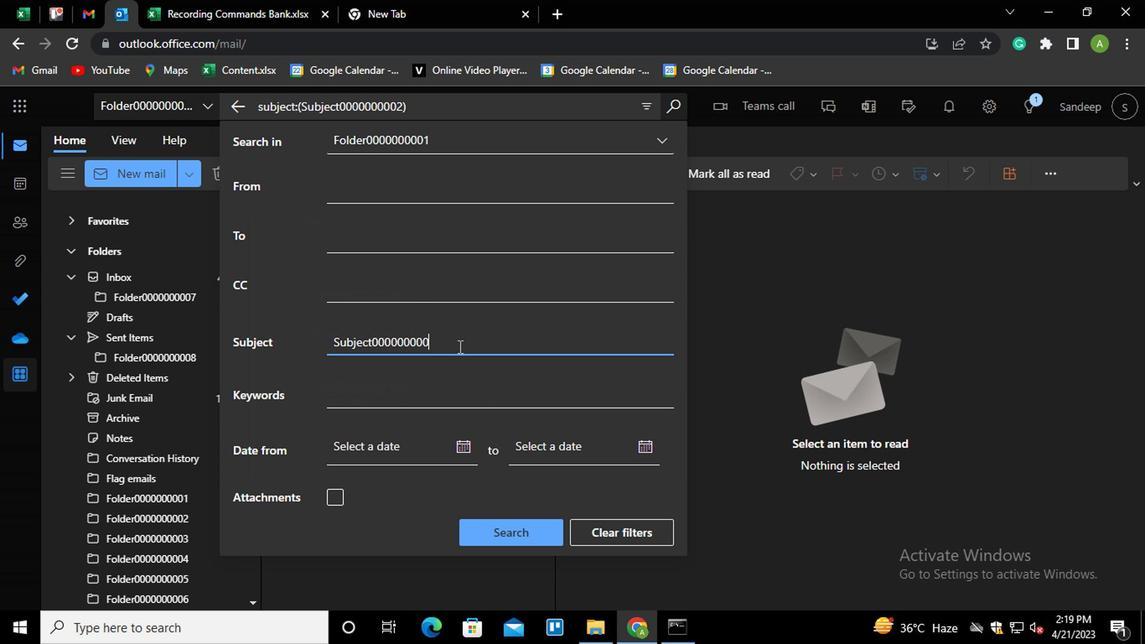 
Action: Mouse moved to (491, 517)
Screenshot: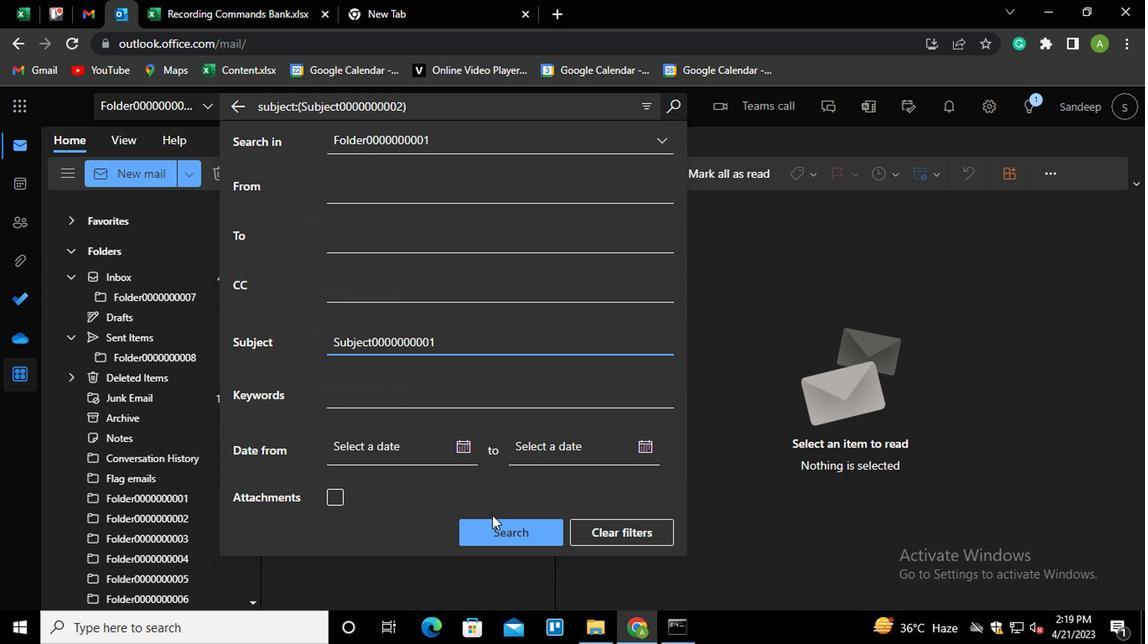 
Action: Mouse pressed left at (491, 517)
Screenshot: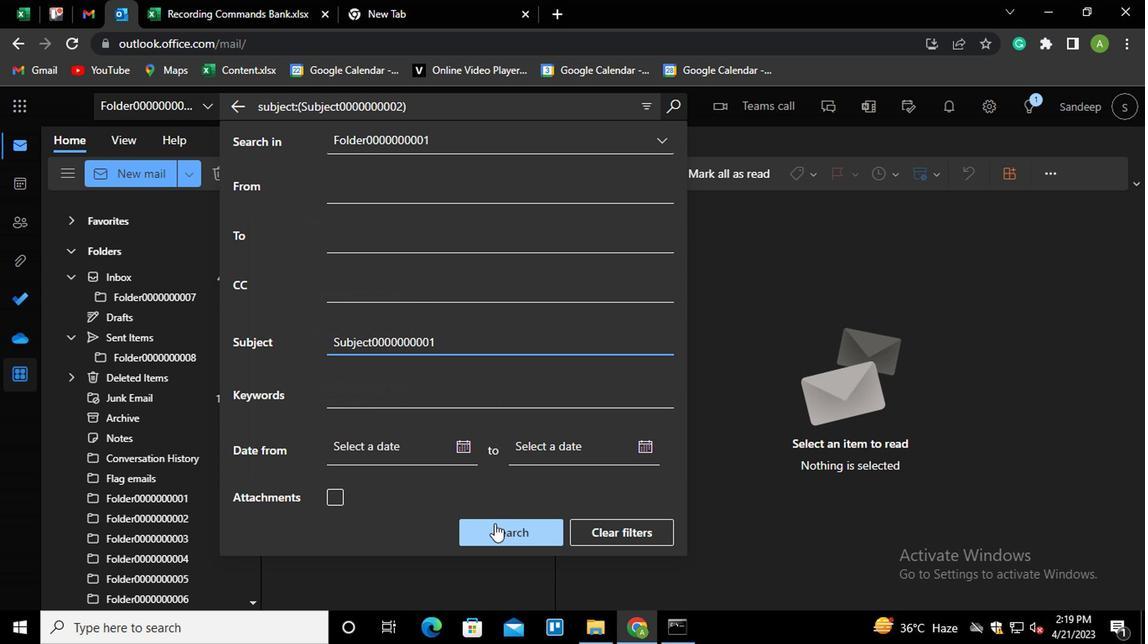 
Action: Mouse moved to (653, 103)
Screenshot: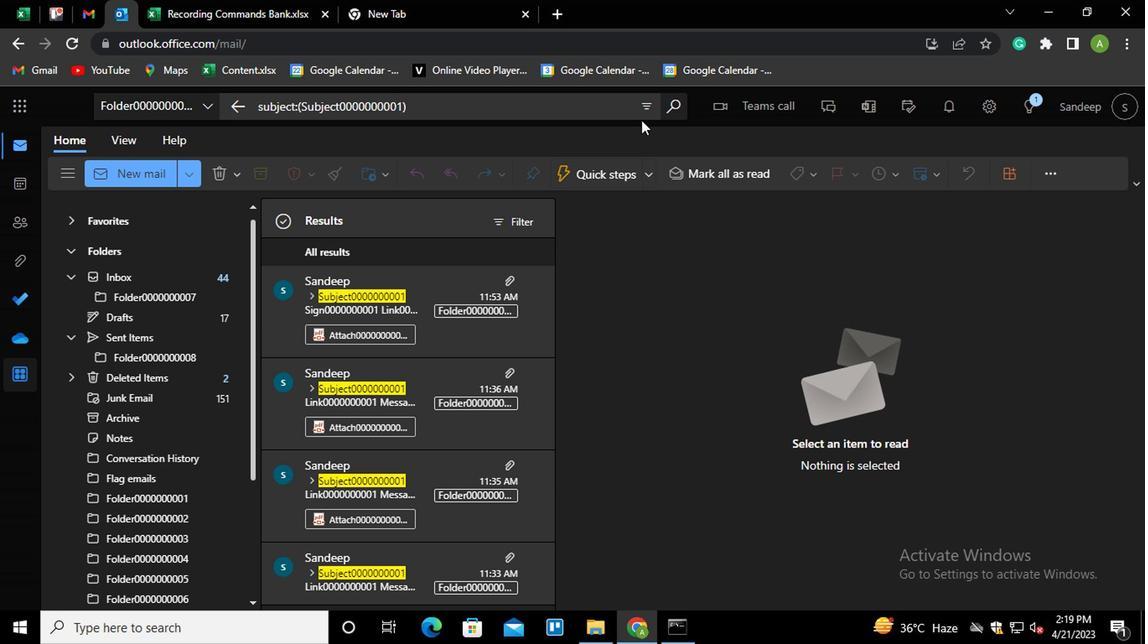 
Action: Mouse pressed left at (653, 103)
Screenshot: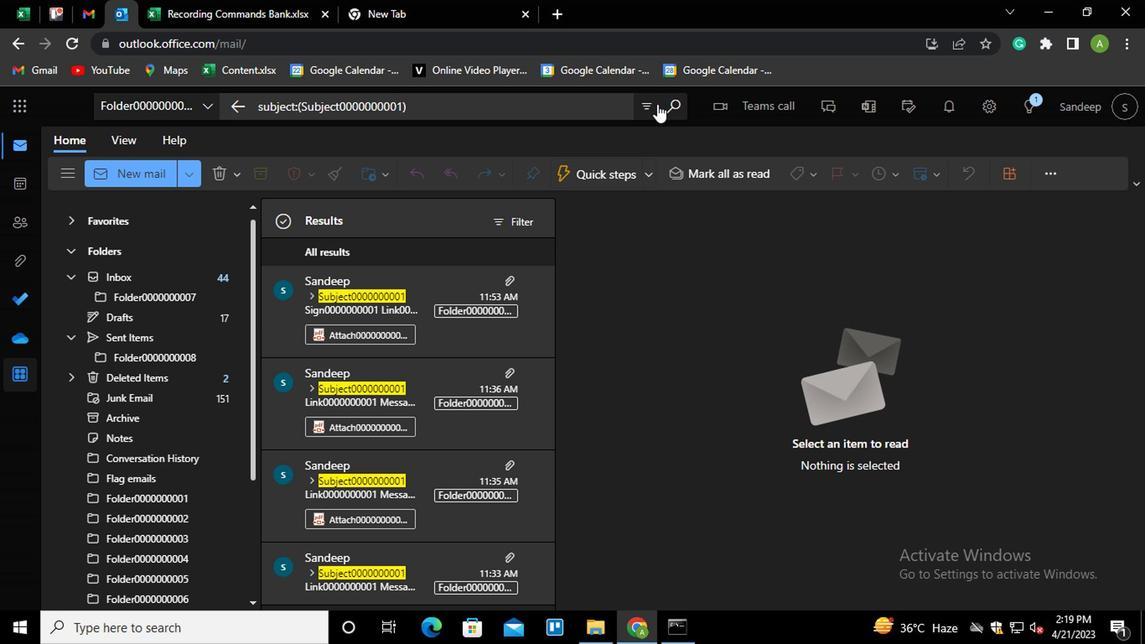 
Action: Mouse moved to (506, 141)
Screenshot: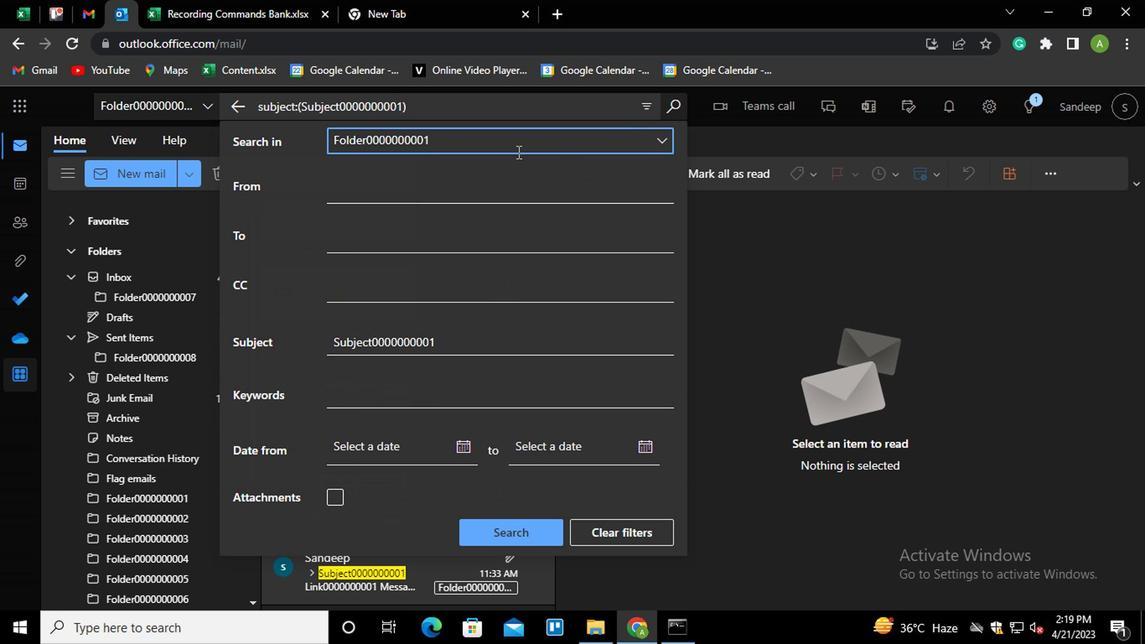 
Action: Mouse pressed left at (506, 141)
Screenshot: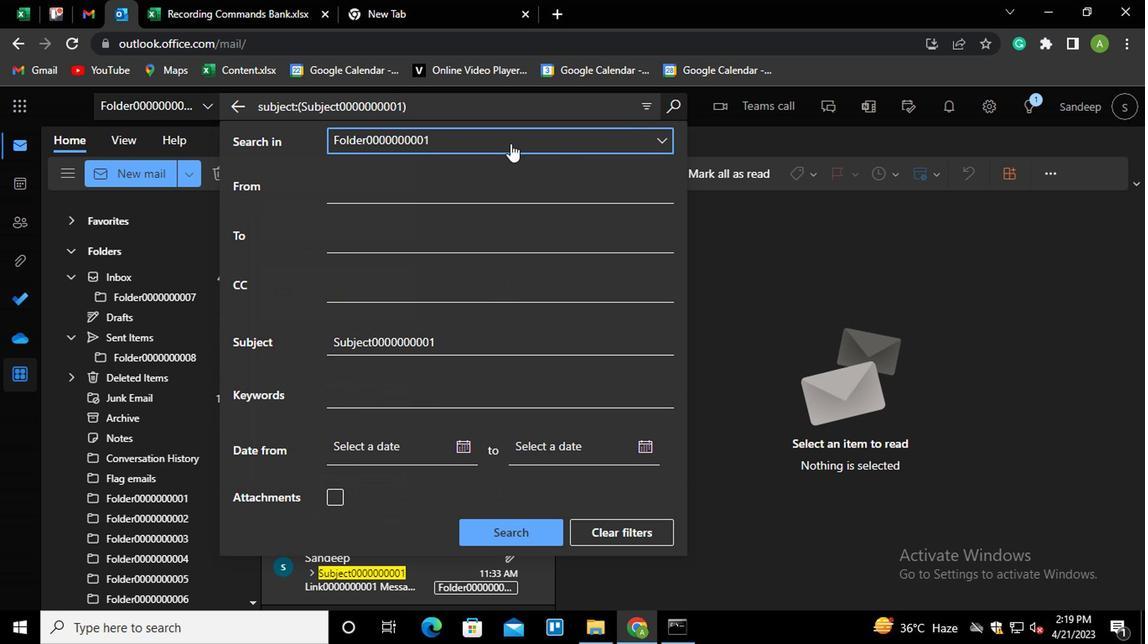 
Action: Mouse moved to (419, 312)
Screenshot: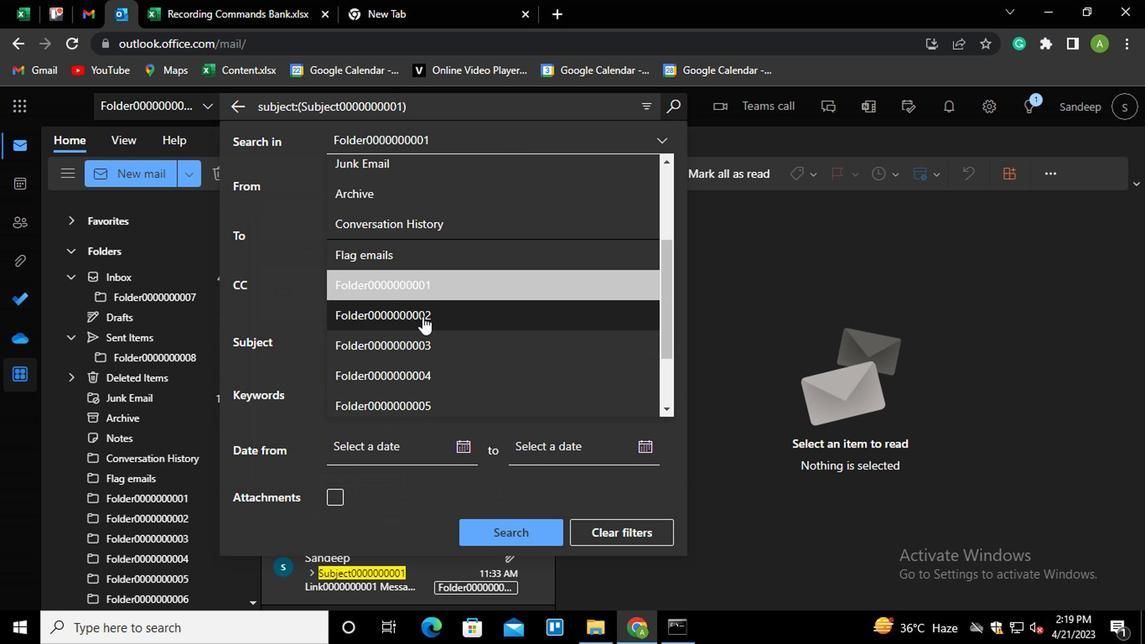 
Action: Mouse pressed left at (419, 312)
Screenshot: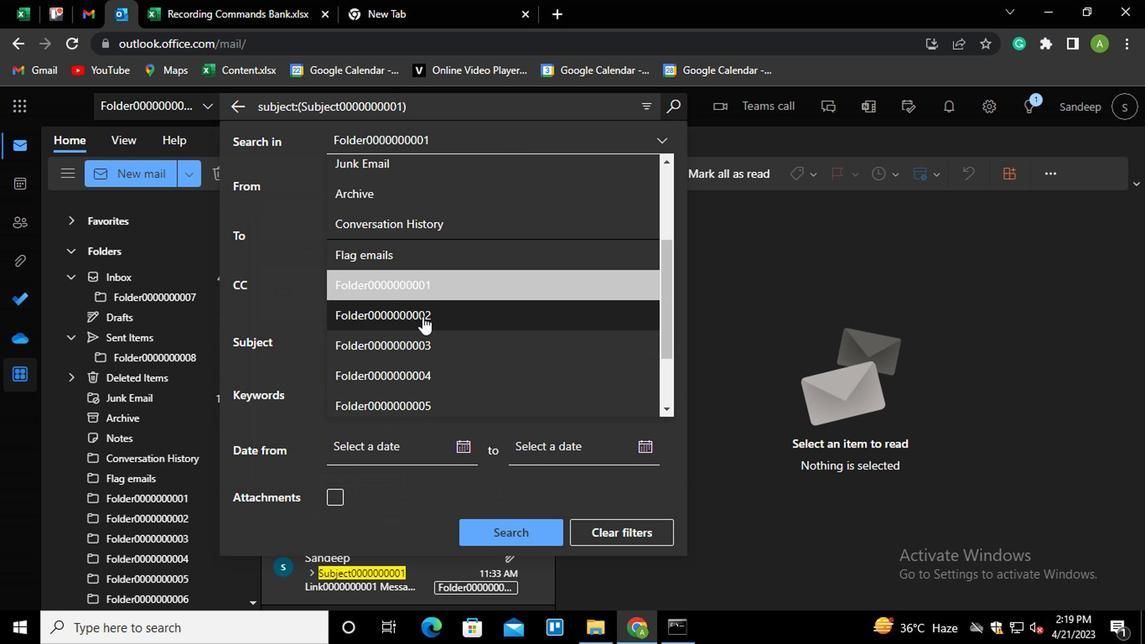 
Action: Mouse moved to (499, 521)
Screenshot: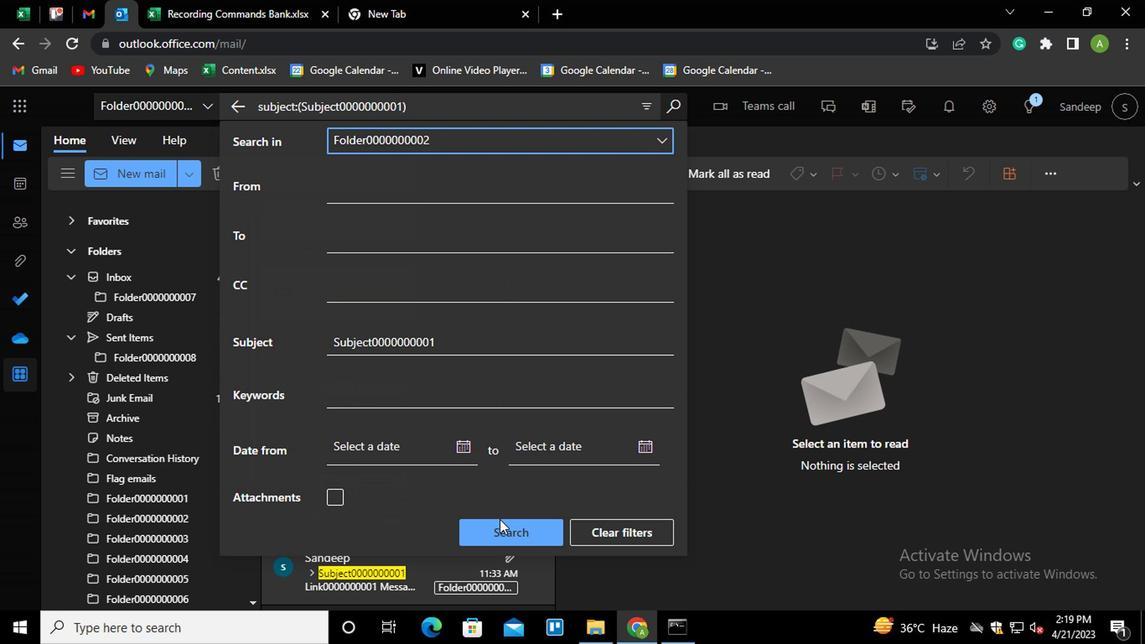 
Action: Mouse pressed left at (499, 521)
Screenshot: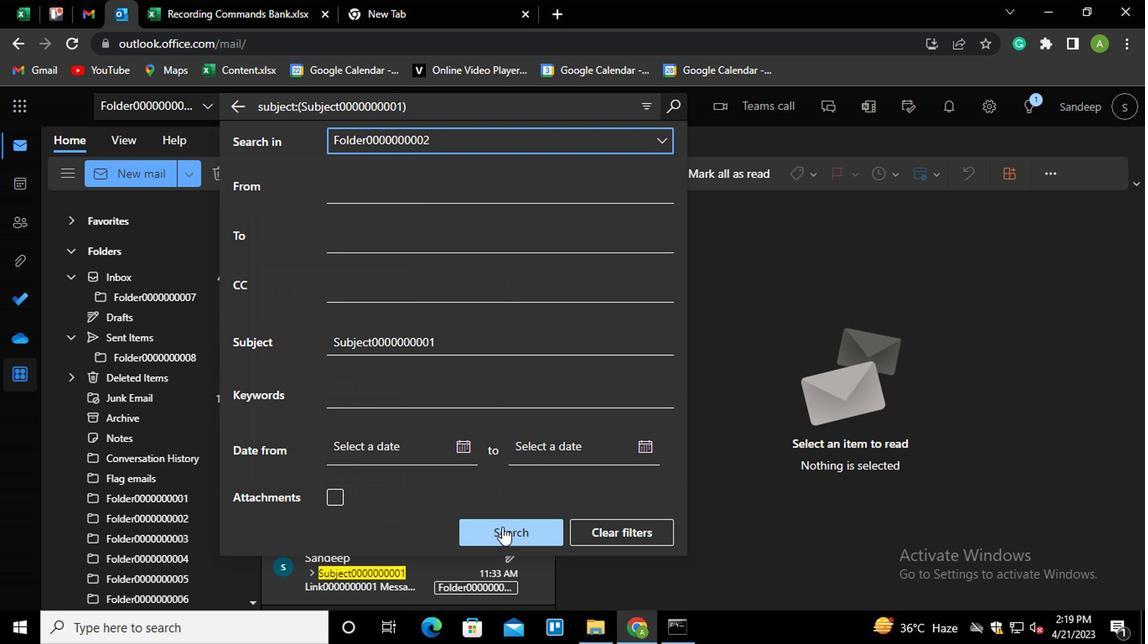 
Action: Mouse moved to (644, 115)
Screenshot: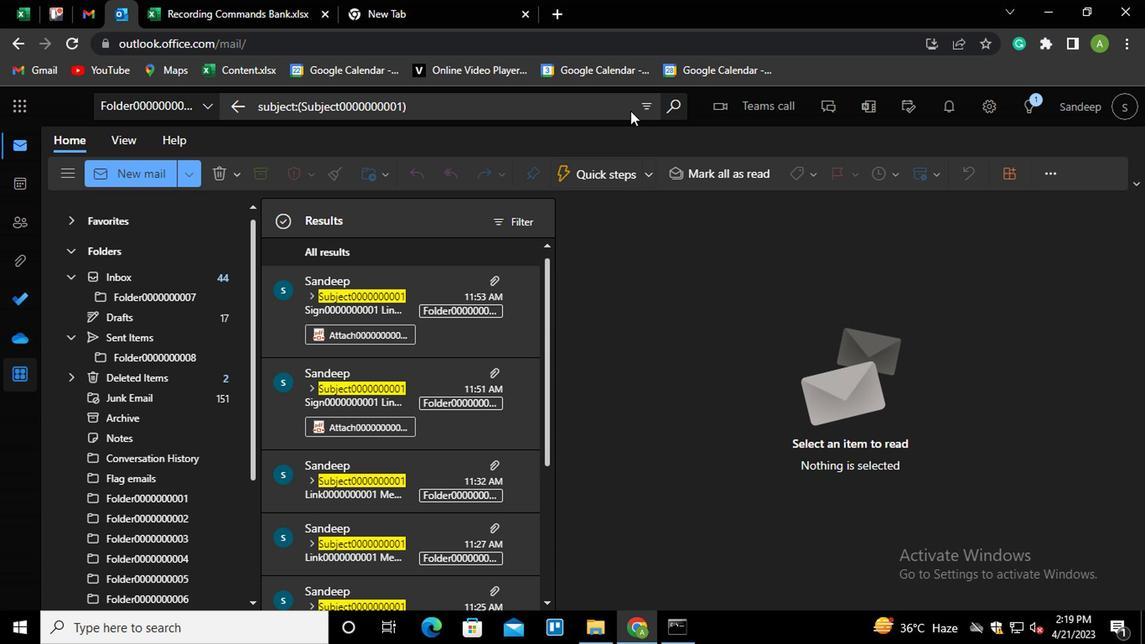 
Action: Mouse pressed left at (644, 115)
Screenshot: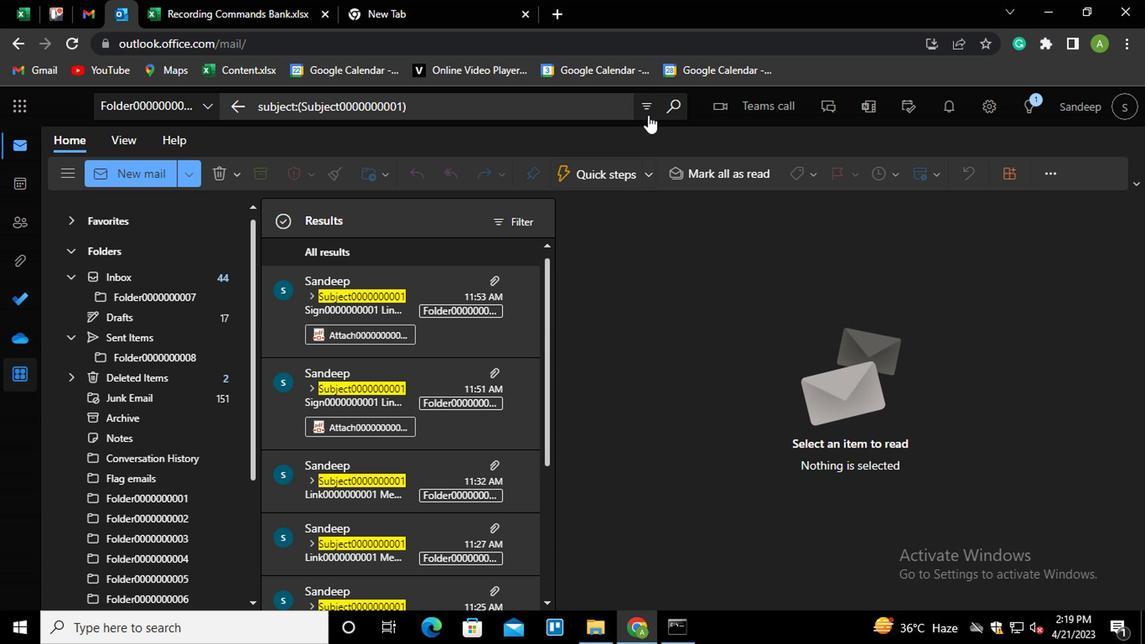 
Action: Mouse moved to (423, 133)
Screenshot: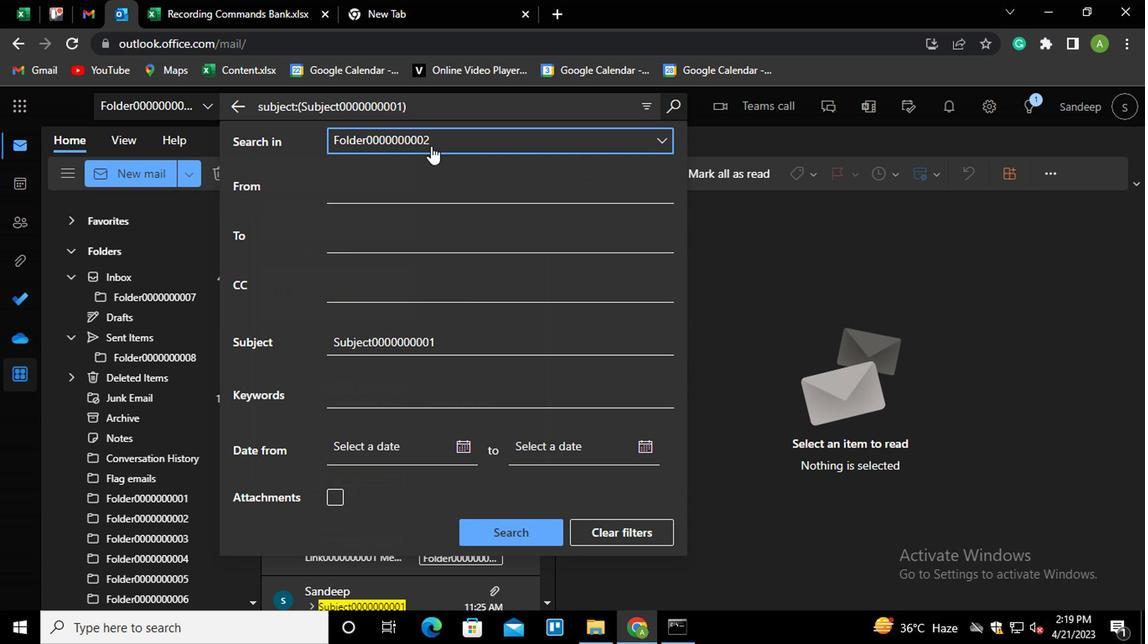 
Action: Mouse pressed left at (423, 133)
Screenshot: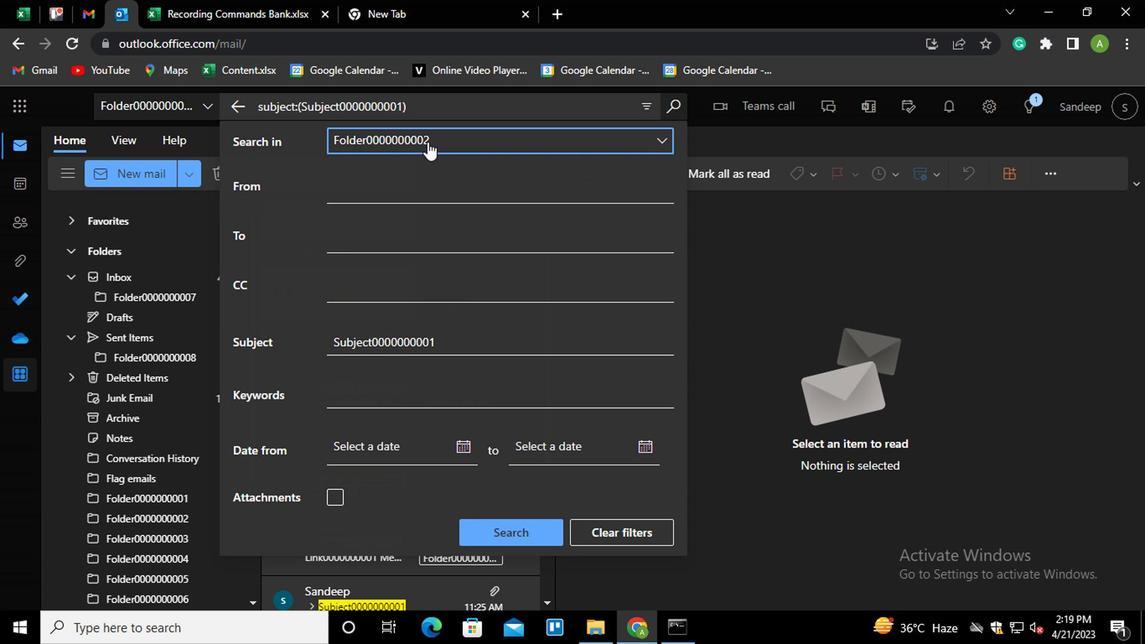 
Action: Mouse moved to (428, 289)
Screenshot: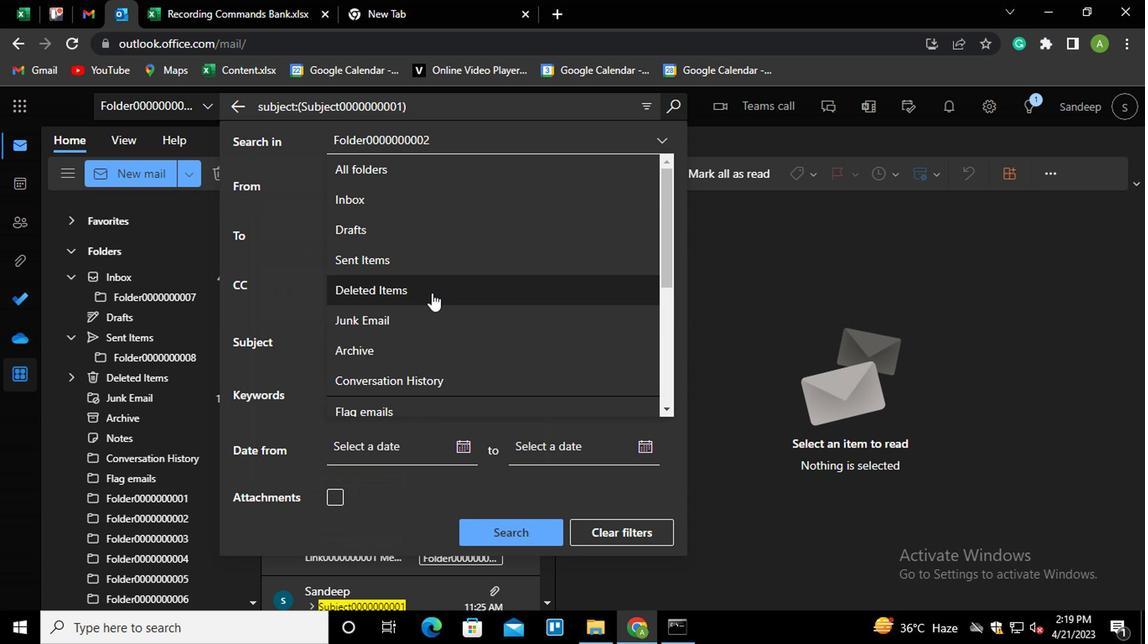 
Action: Mouse scrolled (428, 288) with delta (0, 0)
Screenshot: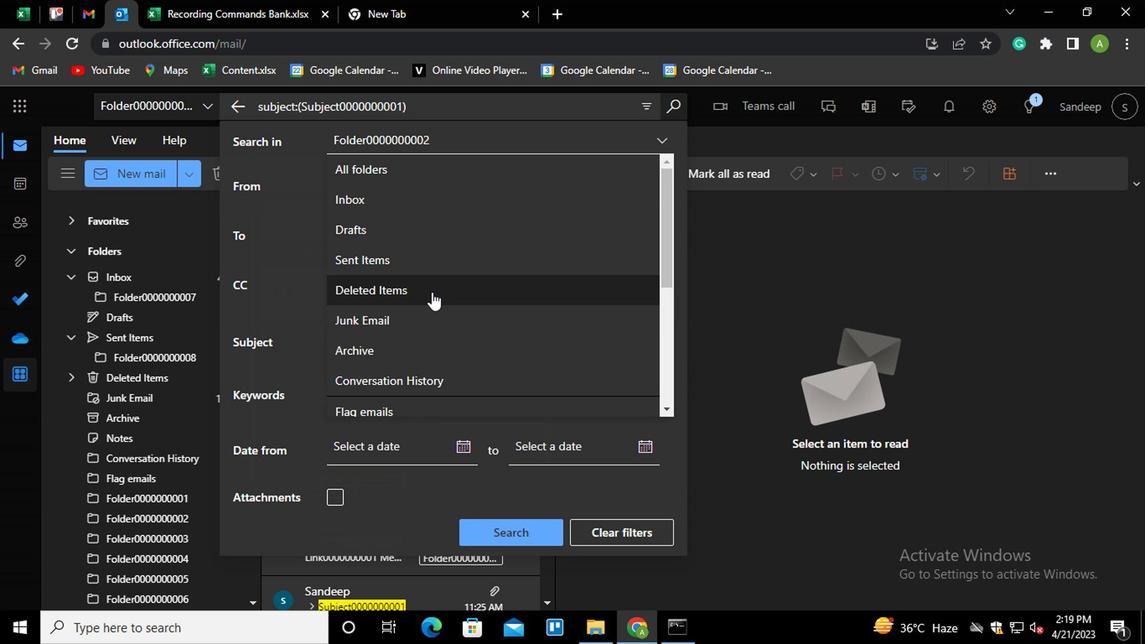 
Action: Mouse moved to (424, 331)
Screenshot: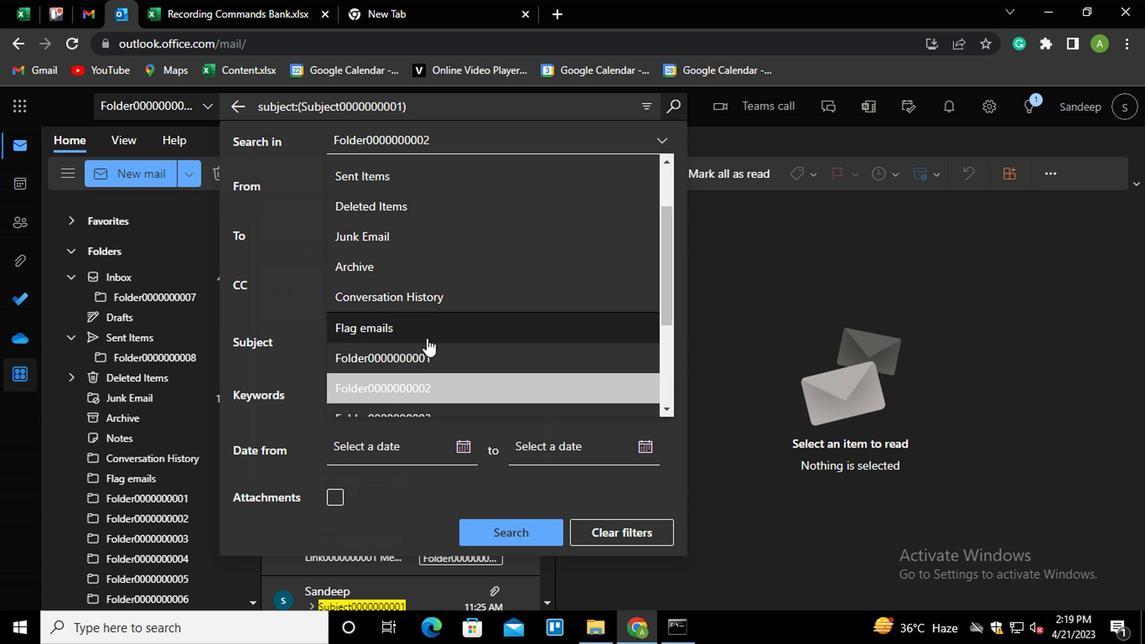 
Action: Mouse scrolled (424, 329) with delta (0, -1)
Screenshot: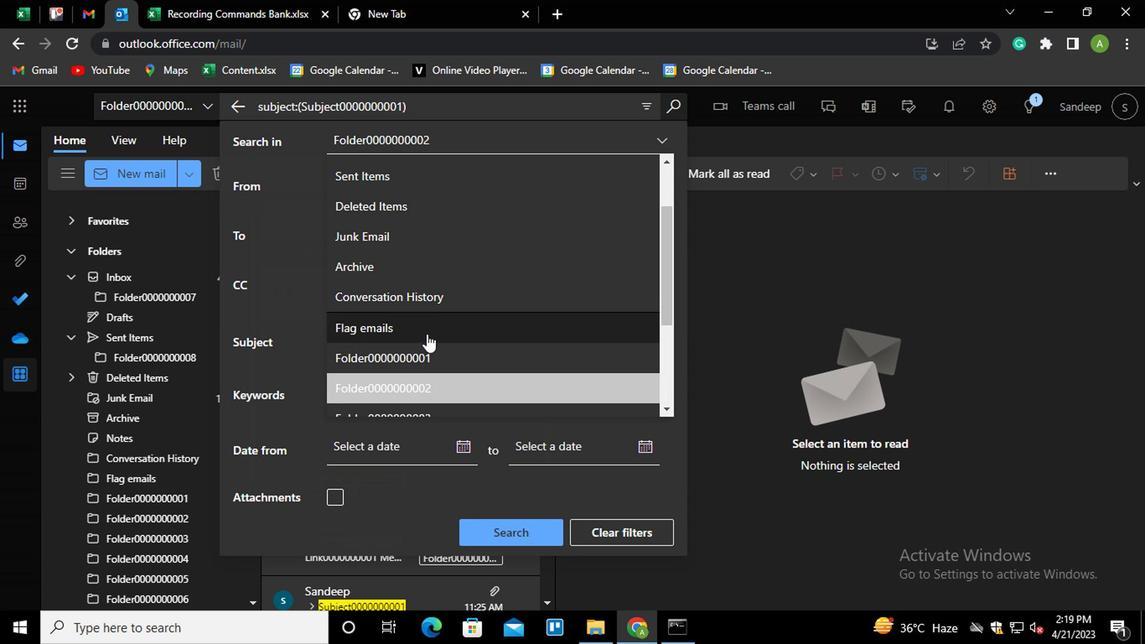 
Action: Mouse moved to (423, 329)
Screenshot: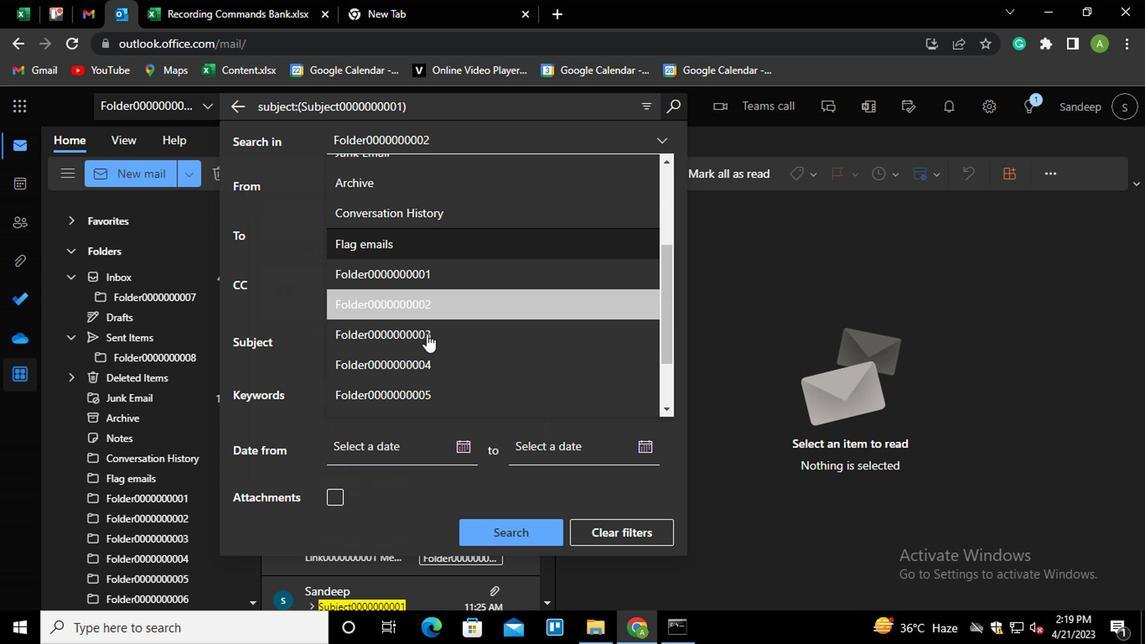 
Action: Mouse pressed left at (423, 329)
Screenshot: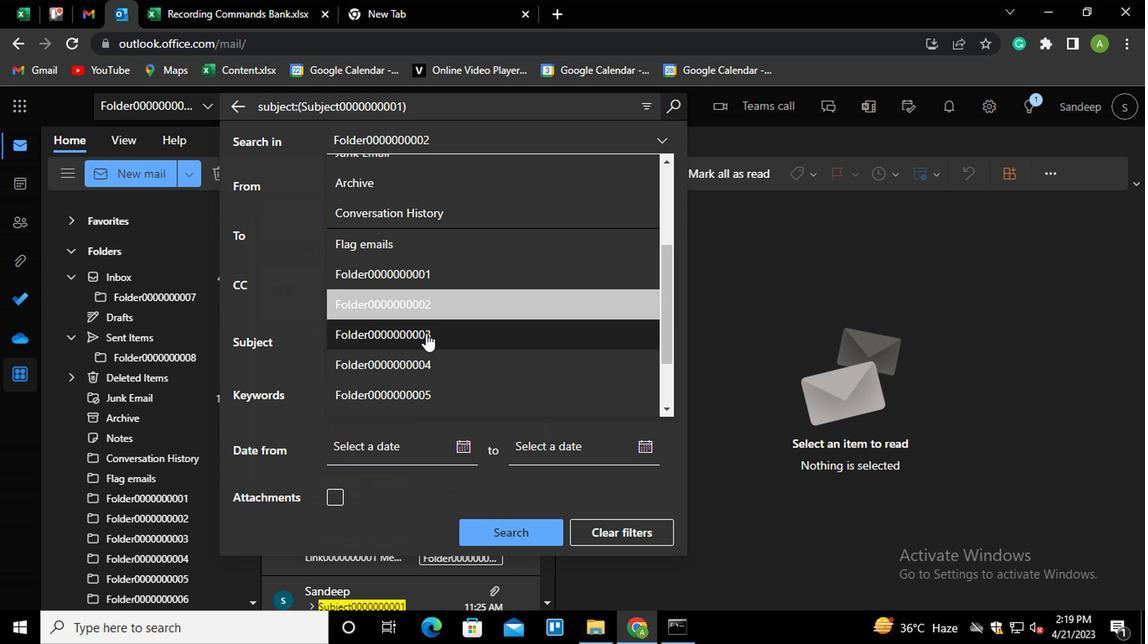 
Action: Mouse moved to (435, 344)
Screenshot: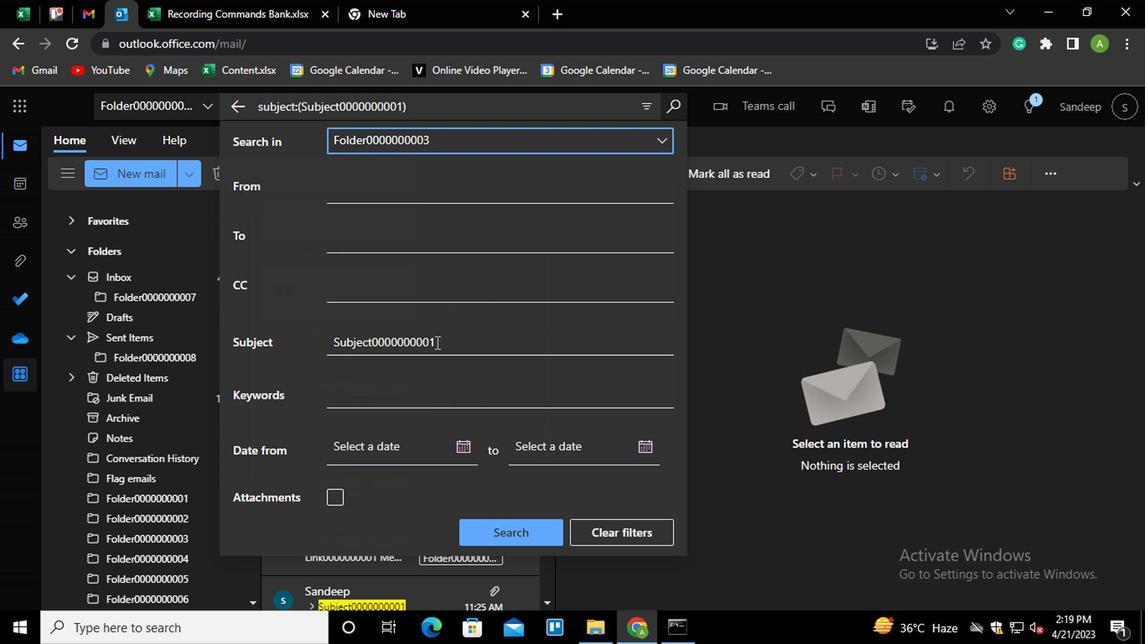 
Action: Mouse pressed left at (435, 344)
Screenshot: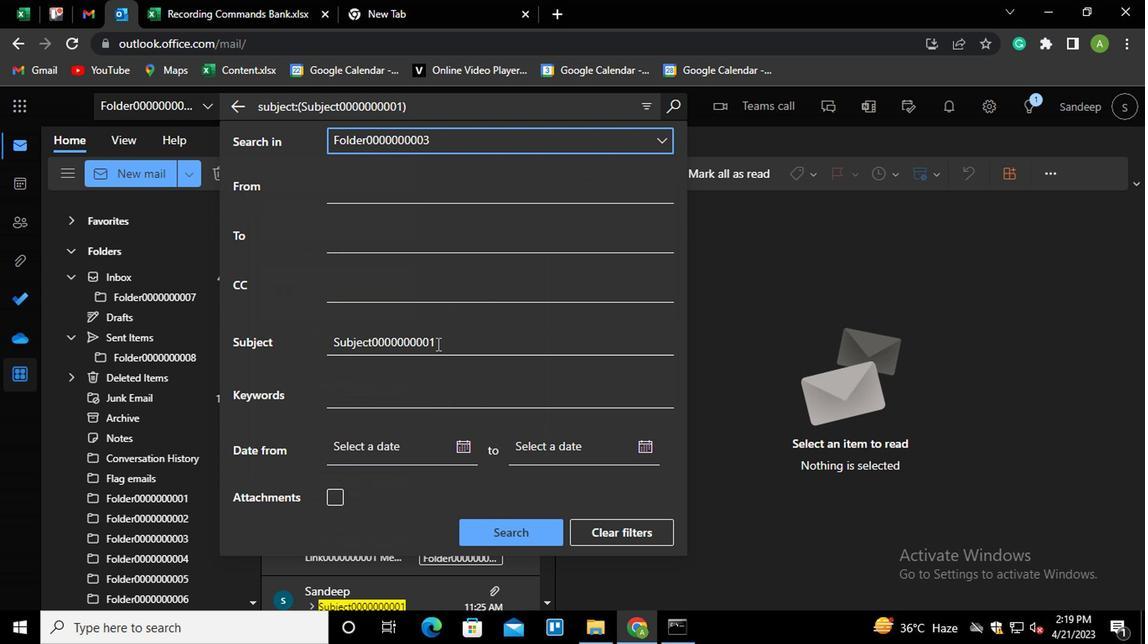 
Action: Key pressed <Key.backspace>2
Screenshot: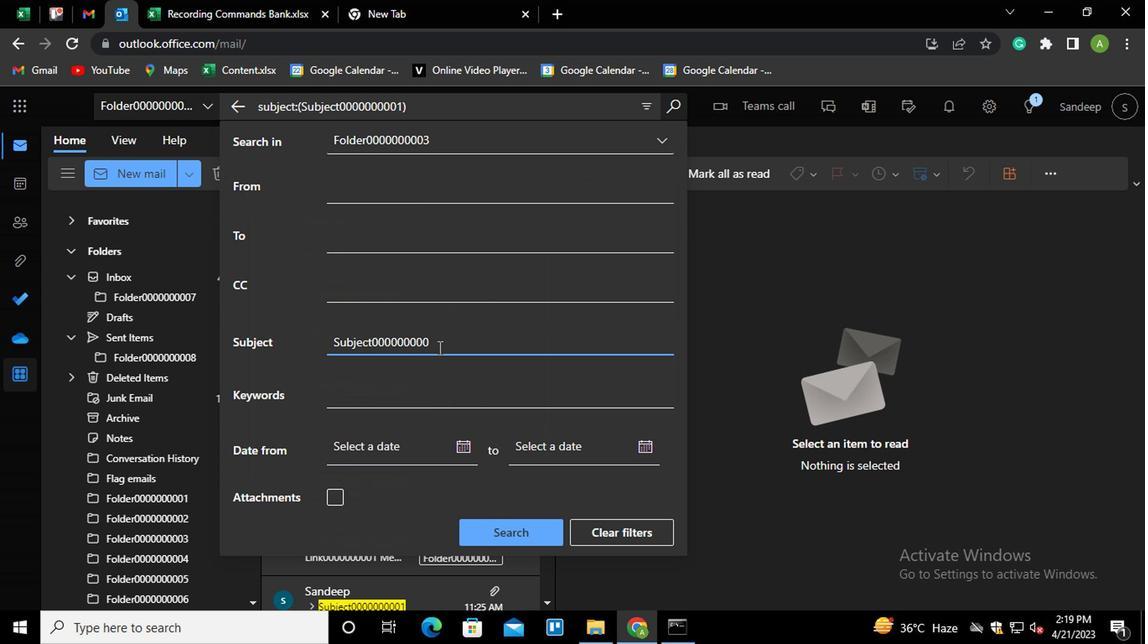 
Action: Mouse moved to (512, 530)
Screenshot: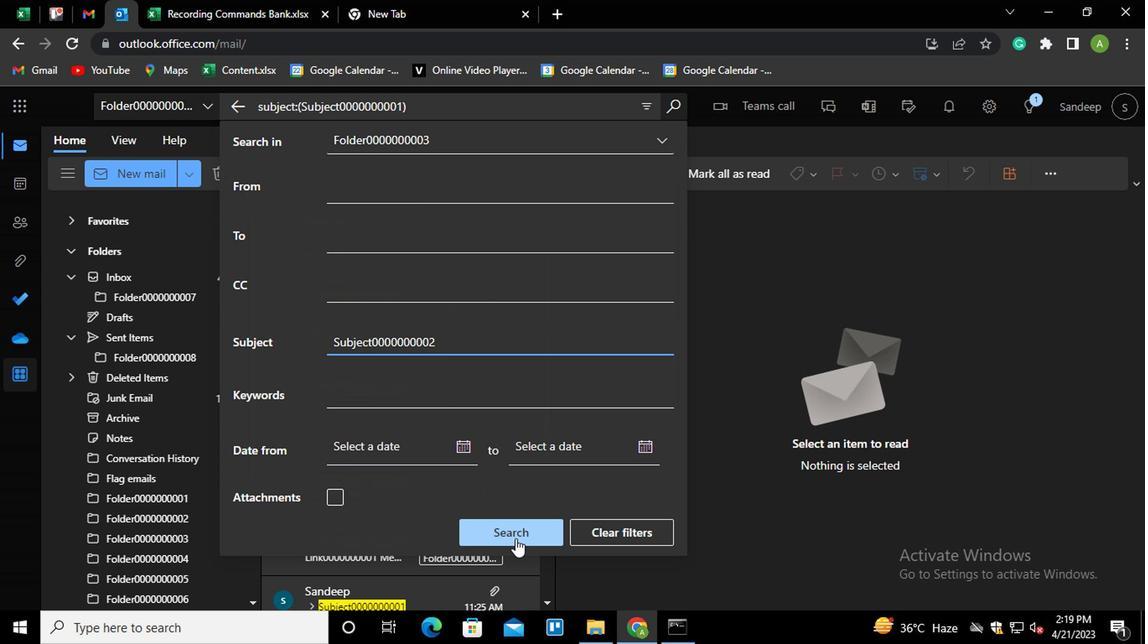 
Action: Mouse pressed left at (512, 530)
Screenshot: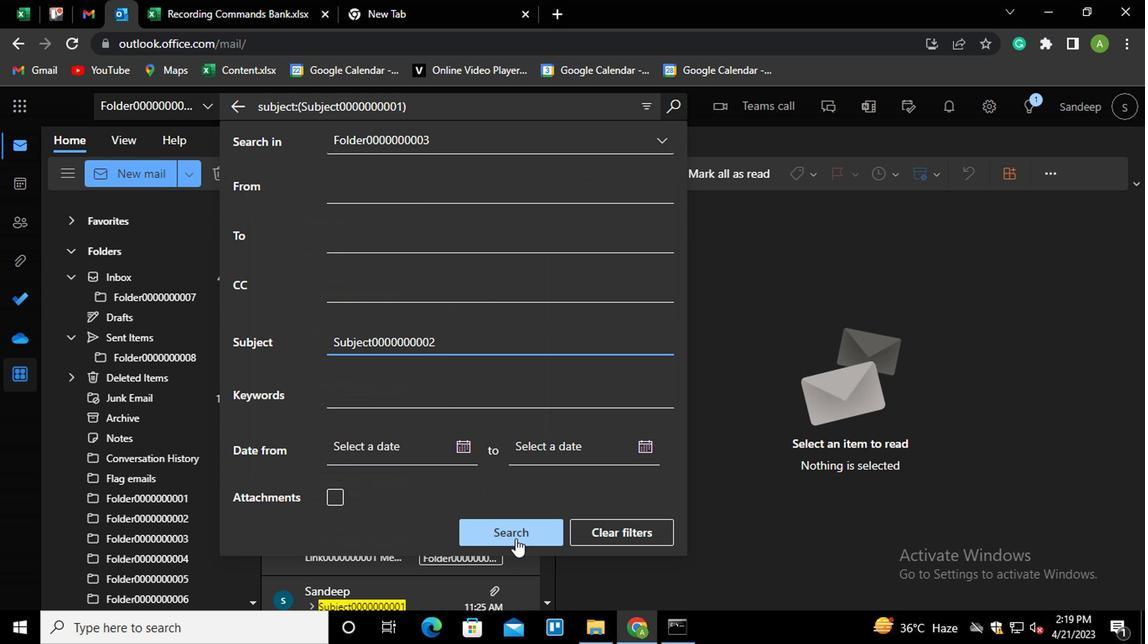 
Action: Mouse moved to (506, 496)
Screenshot: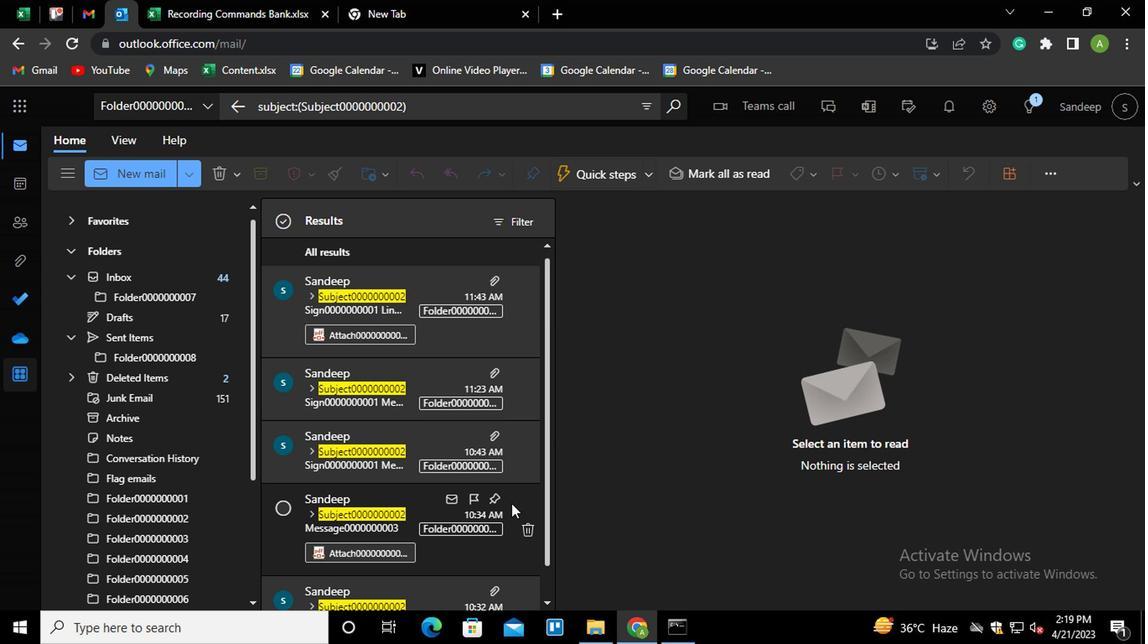 
Action: Mouse scrolled (506, 495) with delta (0, 0)
Screenshot: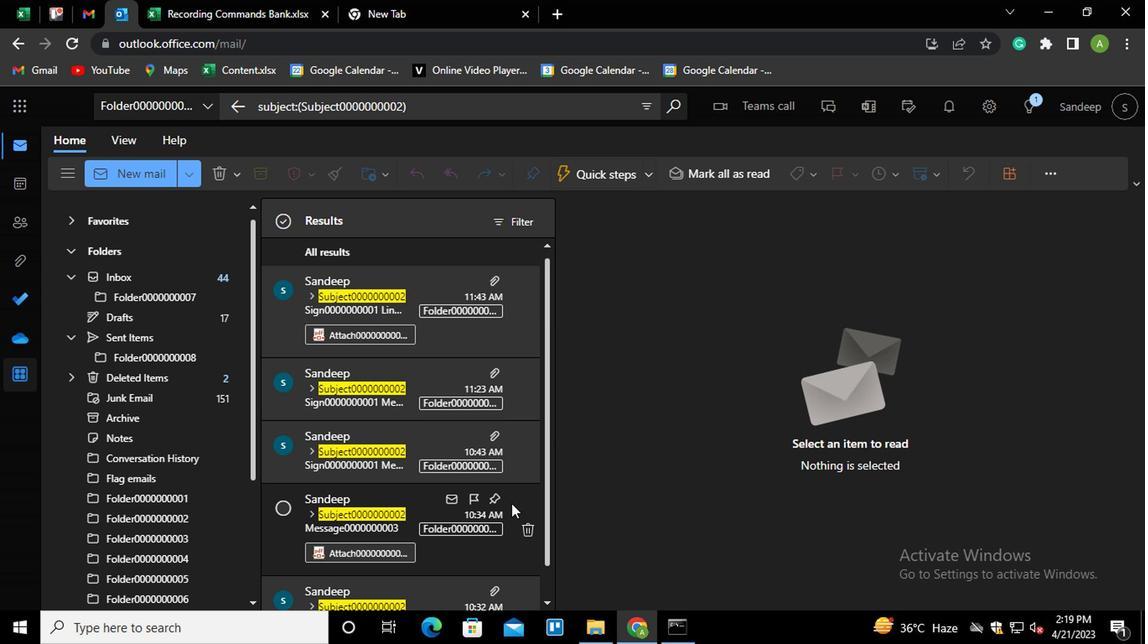 
Action: Mouse scrolled (506, 495) with delta (0, 0)
Screenshot: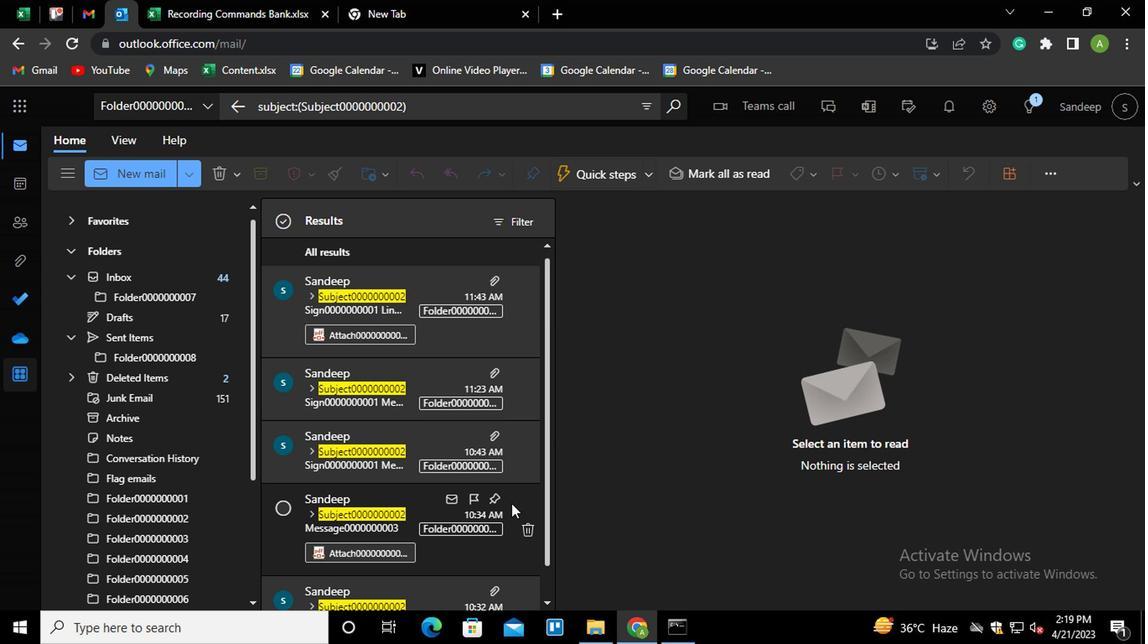 
Action: Mouse scrolled (506, 495) with delta (0, 0)
Screenshot: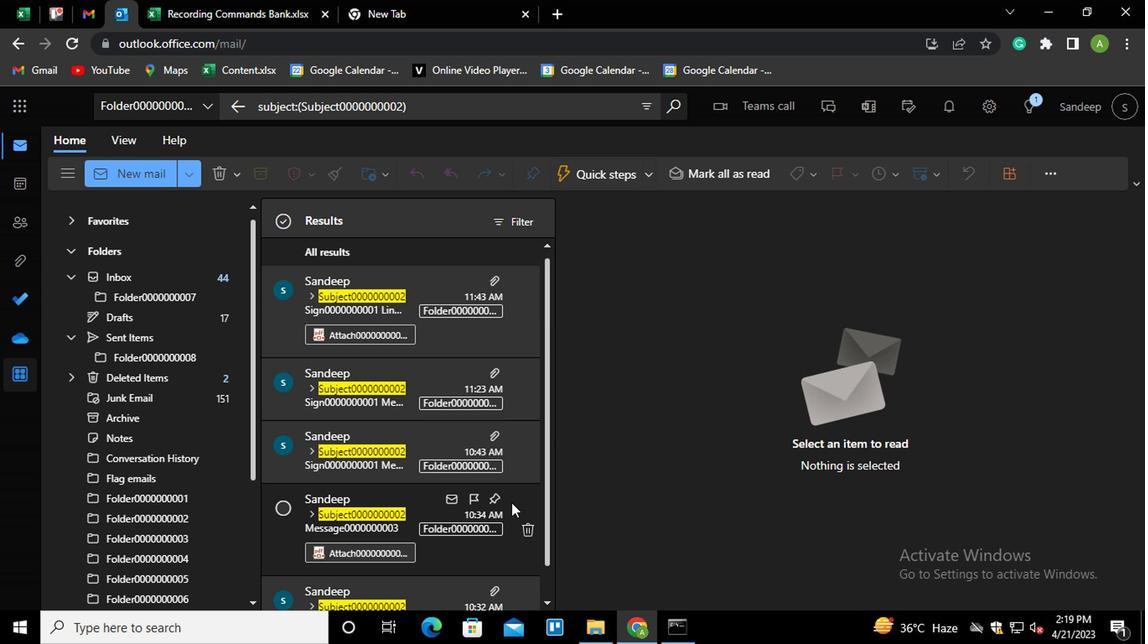 
Action: Mouse scrolled (506, 495) with delta (0, 0)
Screenshot: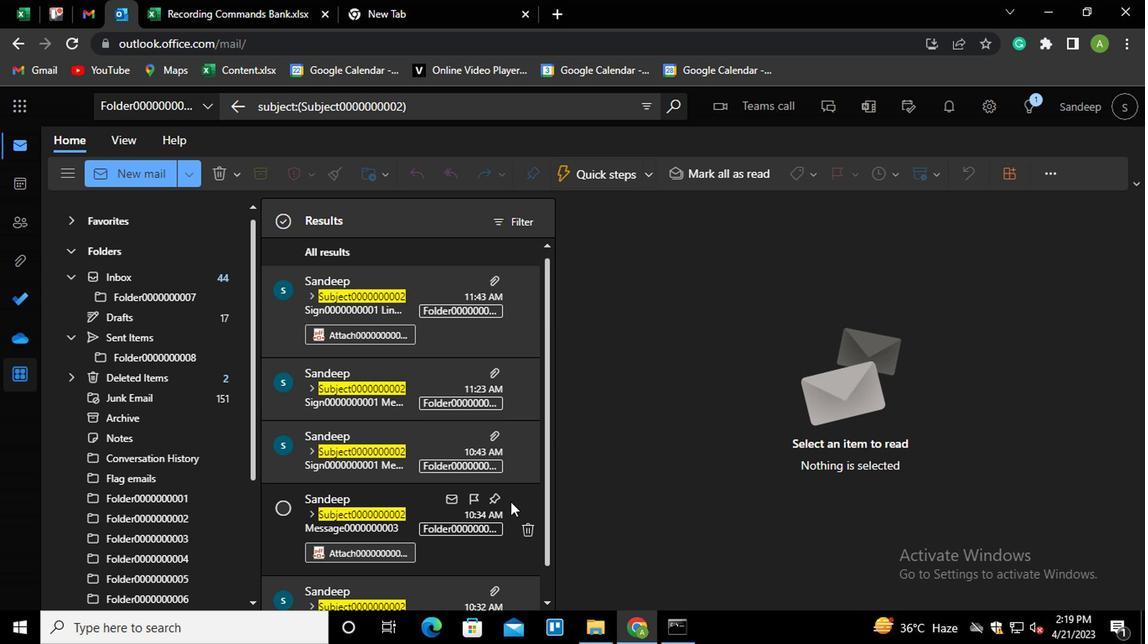 
Action: Mouse moved to (576, 106)
Screenshot: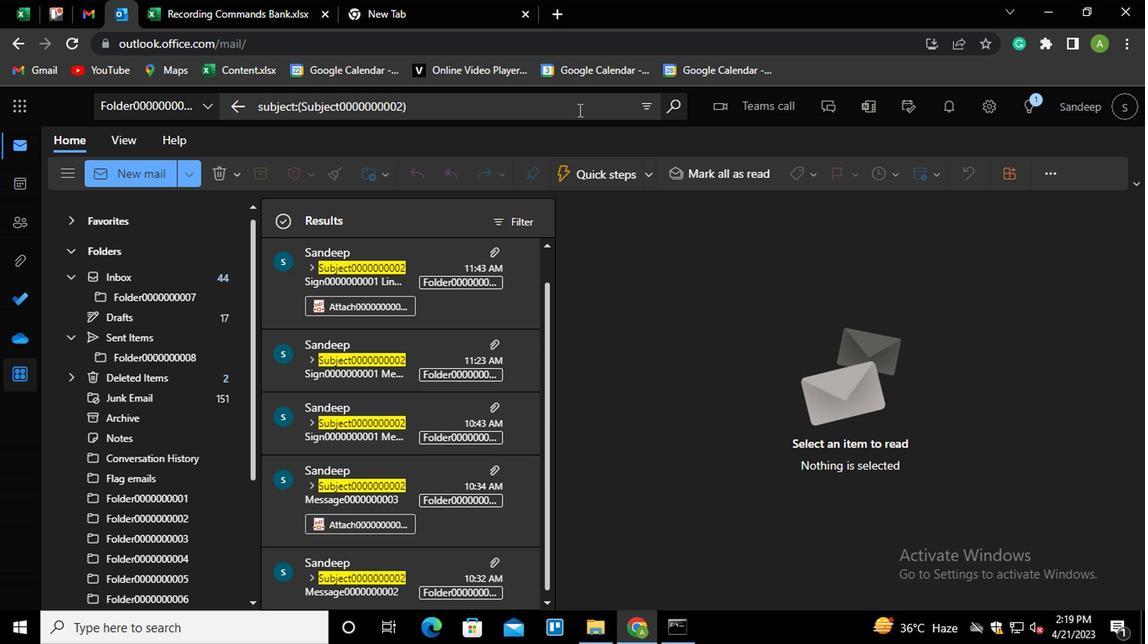 
Action: Mouse pressed left at (576, 106)
Screenshot: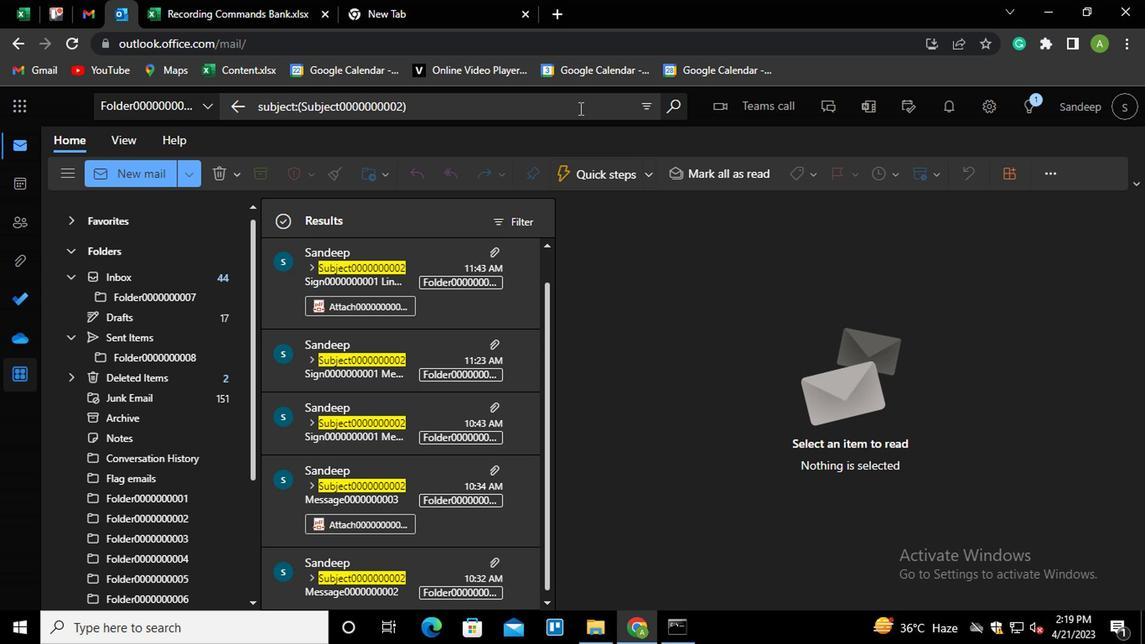 
Action: Mouse moved to (645, 103)
Screenshot: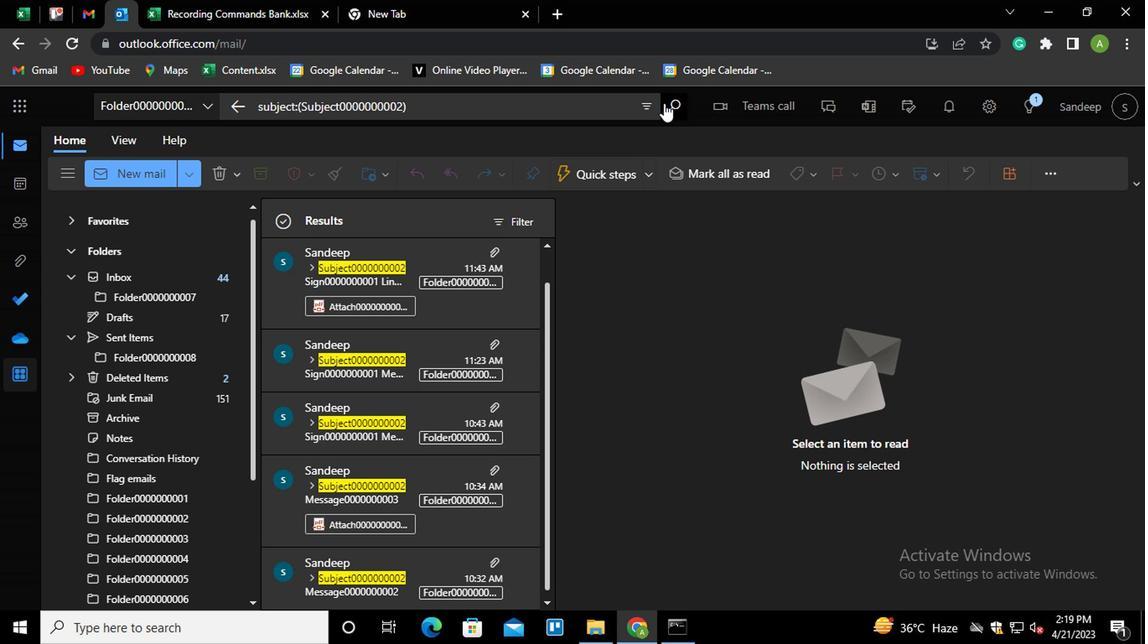 
Action: Mouse pressed left at (645, 103)
Screenshot: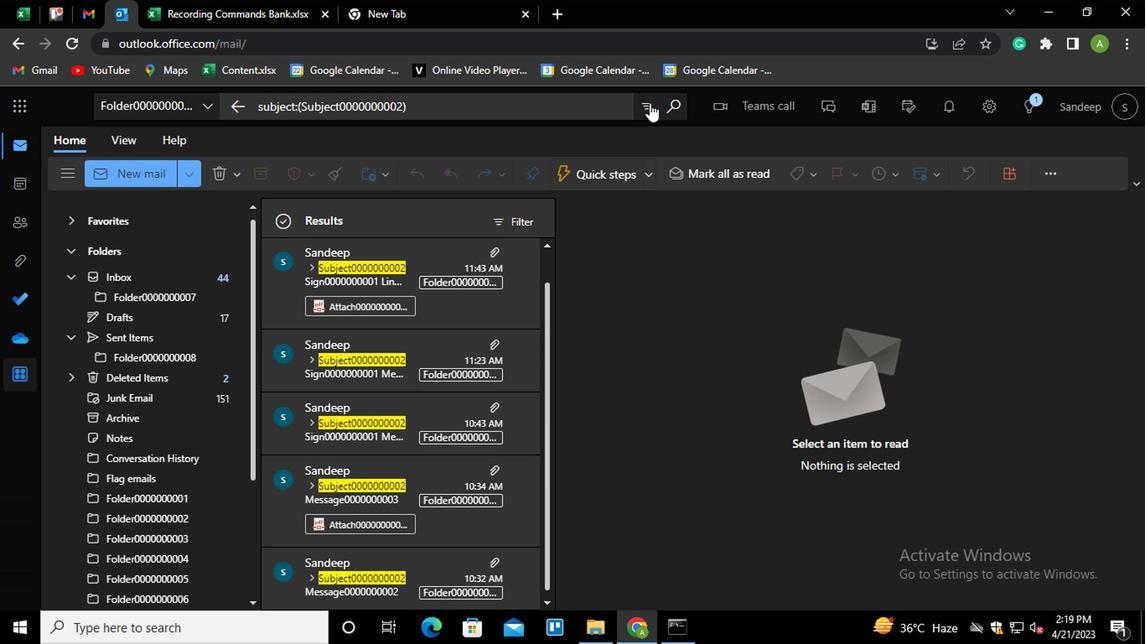 
Action: Mouse moved to (465, 141)
Screenshot: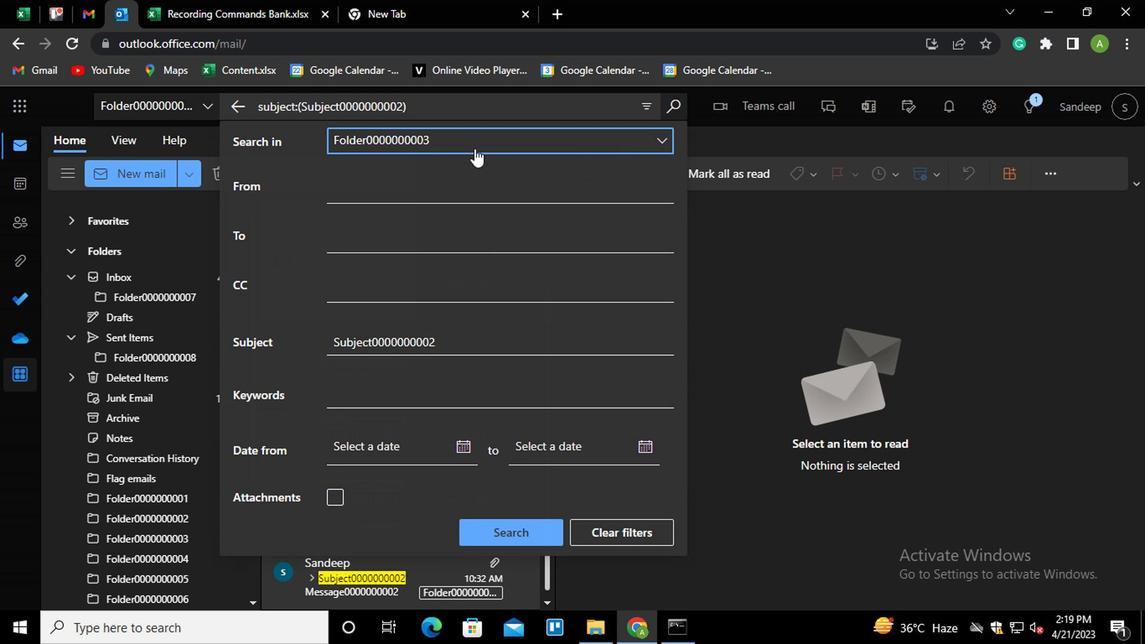 
Action: Mouse pressed left at (465, 141)
Screenshot: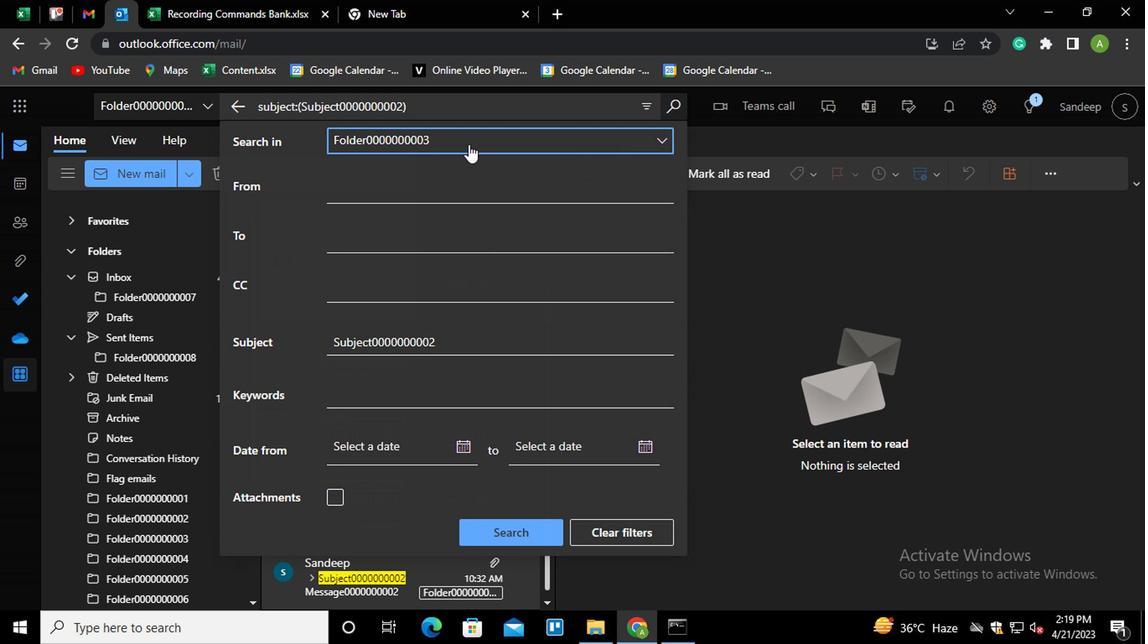 
Action: Mouse moved to (427, 303)
Screenshot: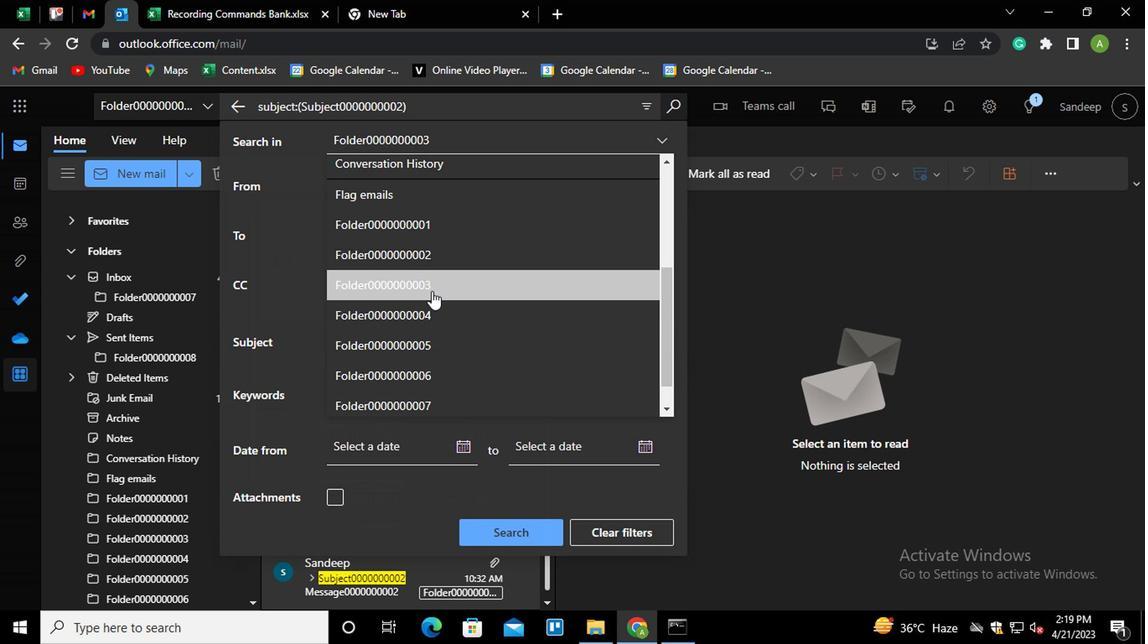 
Action: Mouse pressed left at (427, 303)
Screenshot: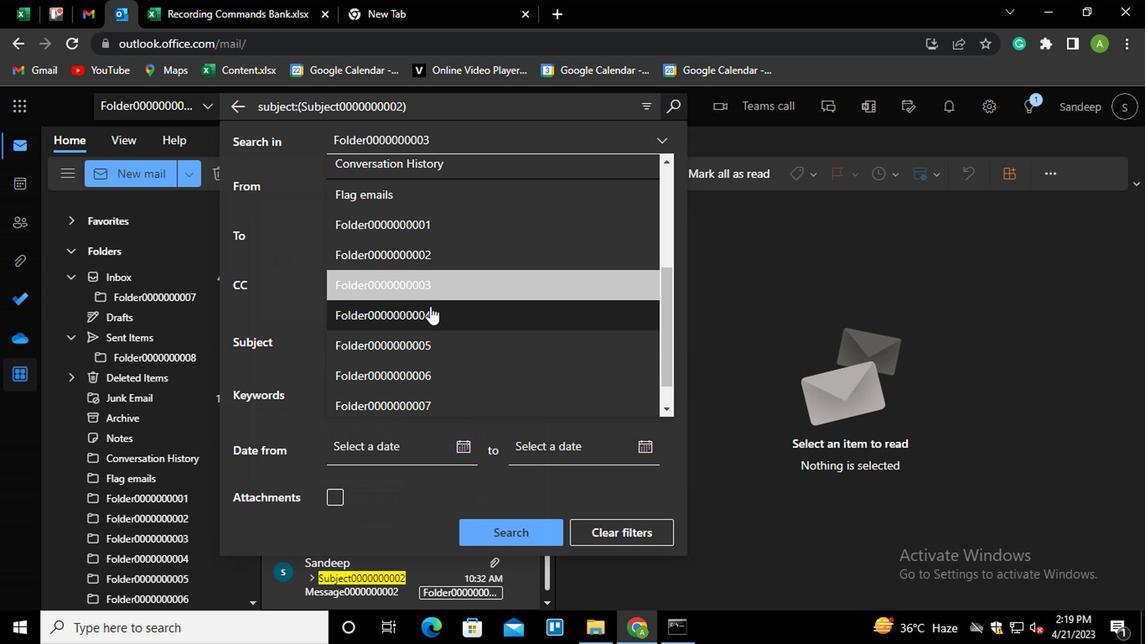 
Action: Mouse moved to (452, 336)
Screenshot: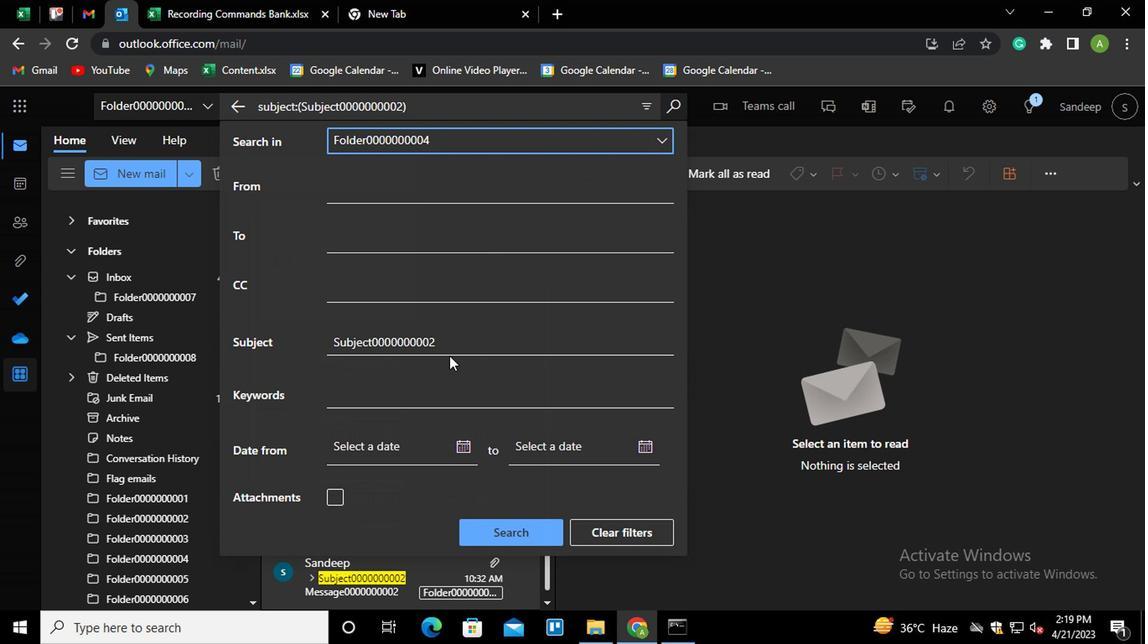 
Action: Mouse pressed left at (452, 336)
Screenshot: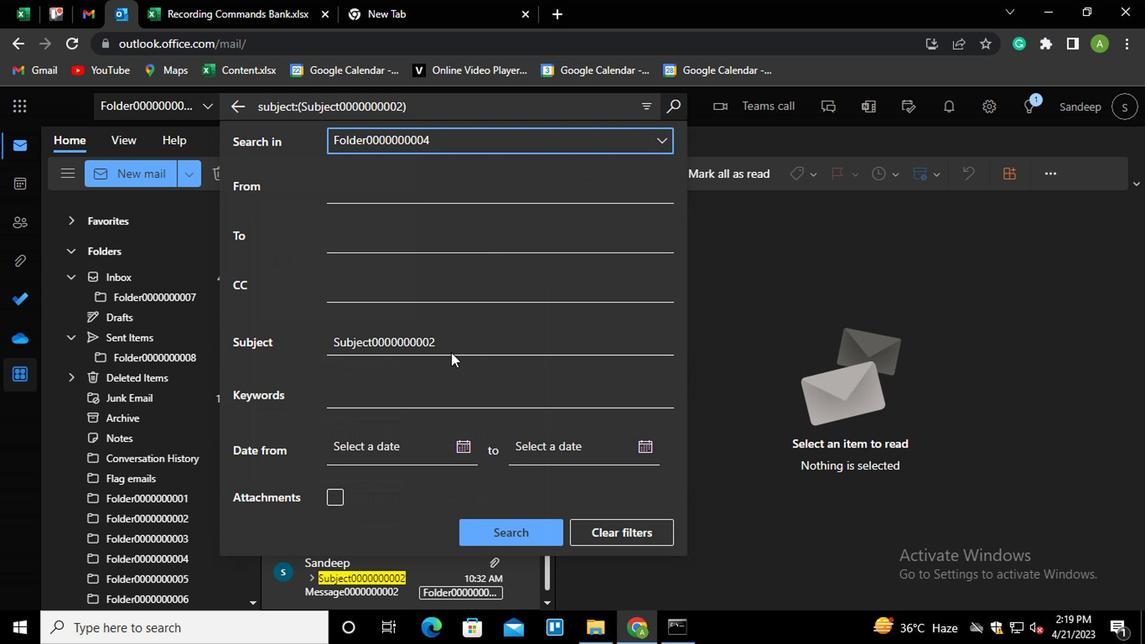 
Action: Mouse moved to (447, 338)
Screenshot: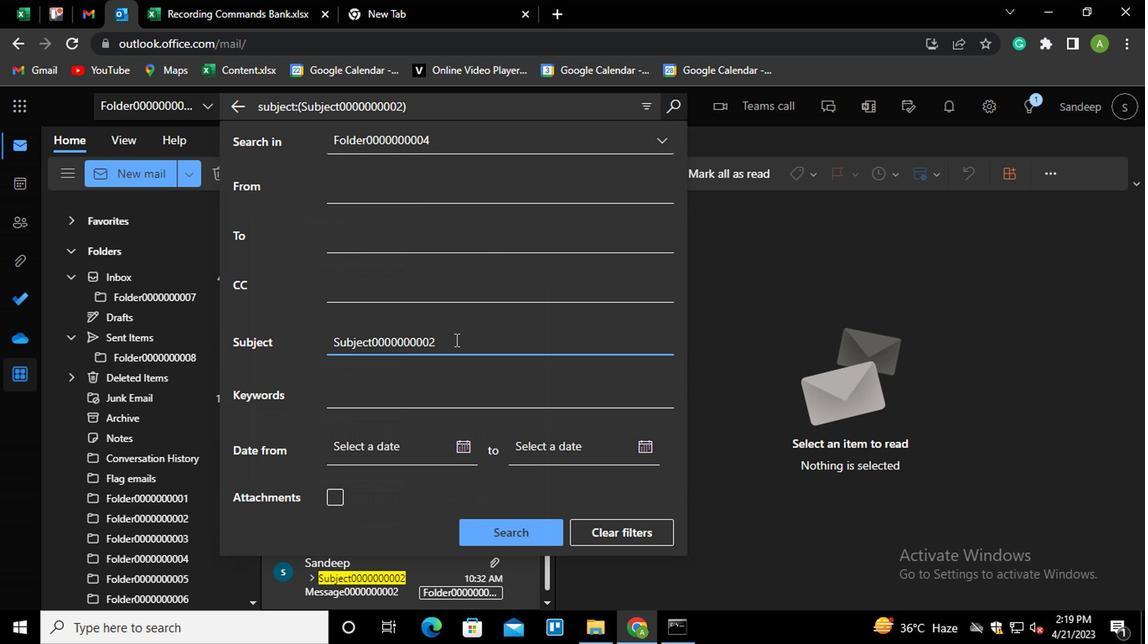 
Action: Key pressed <Key.backspace>3<Key.enter>
Screenshot: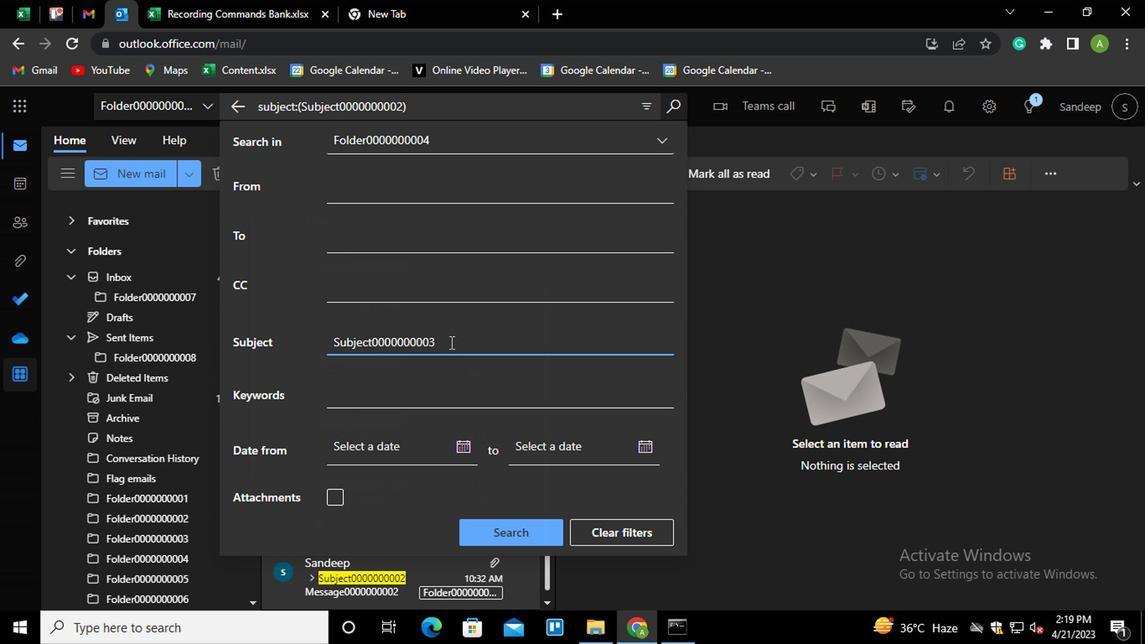 
Action: Mouse moved to (502, 525)
Screenshot: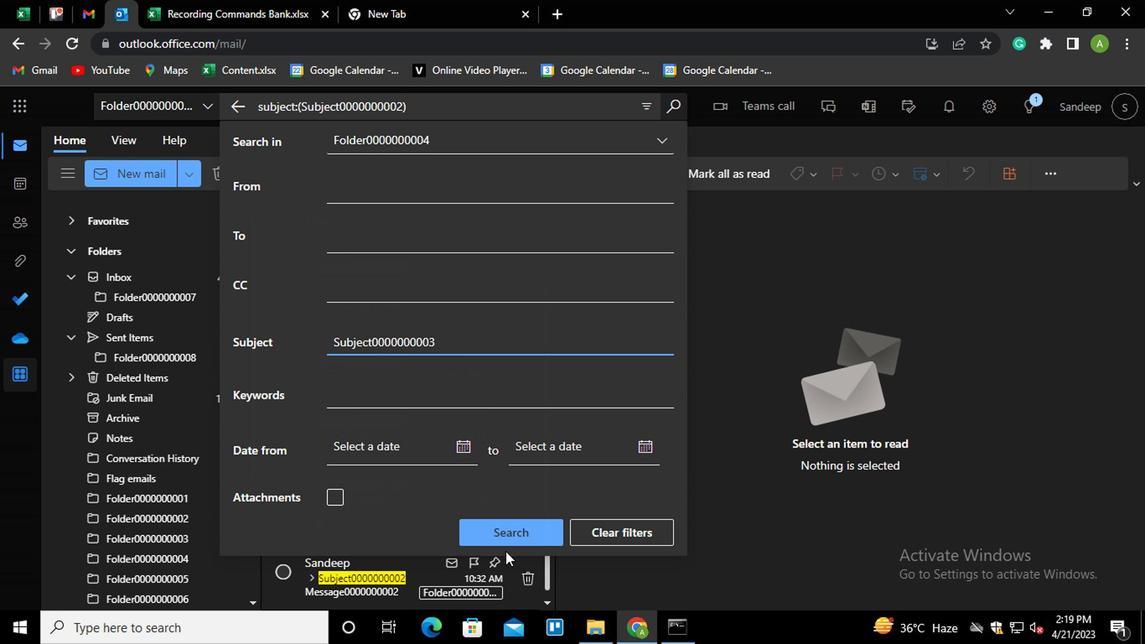 
Action: Mouse pressed left at (502, 525)
Screenshot: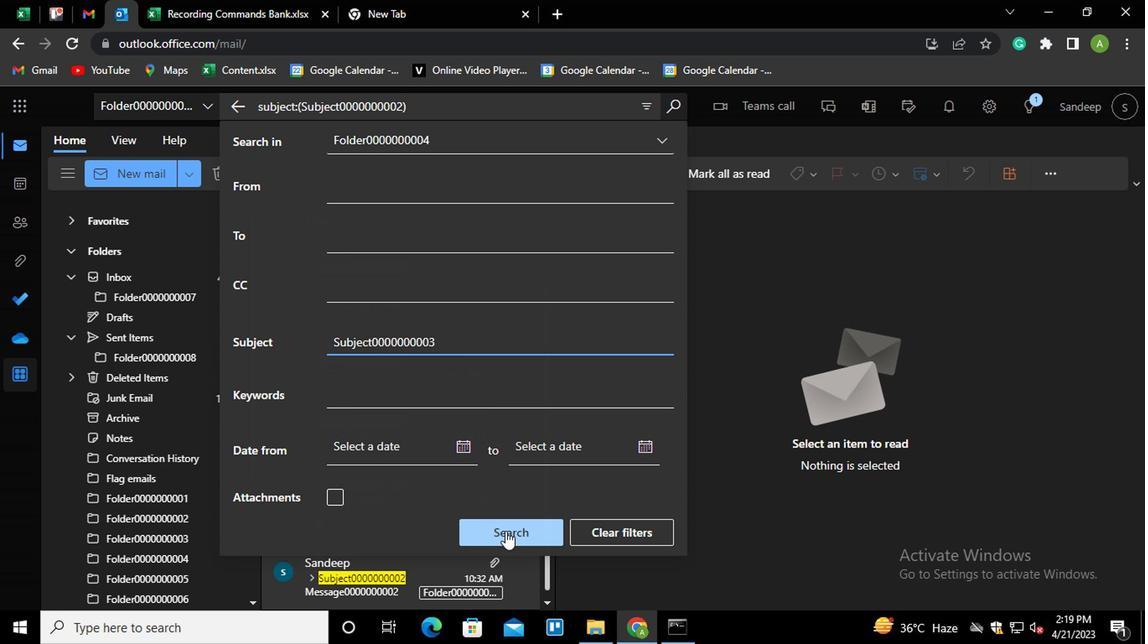 
Action: Mouse moved to (516, 521)
Screenshot: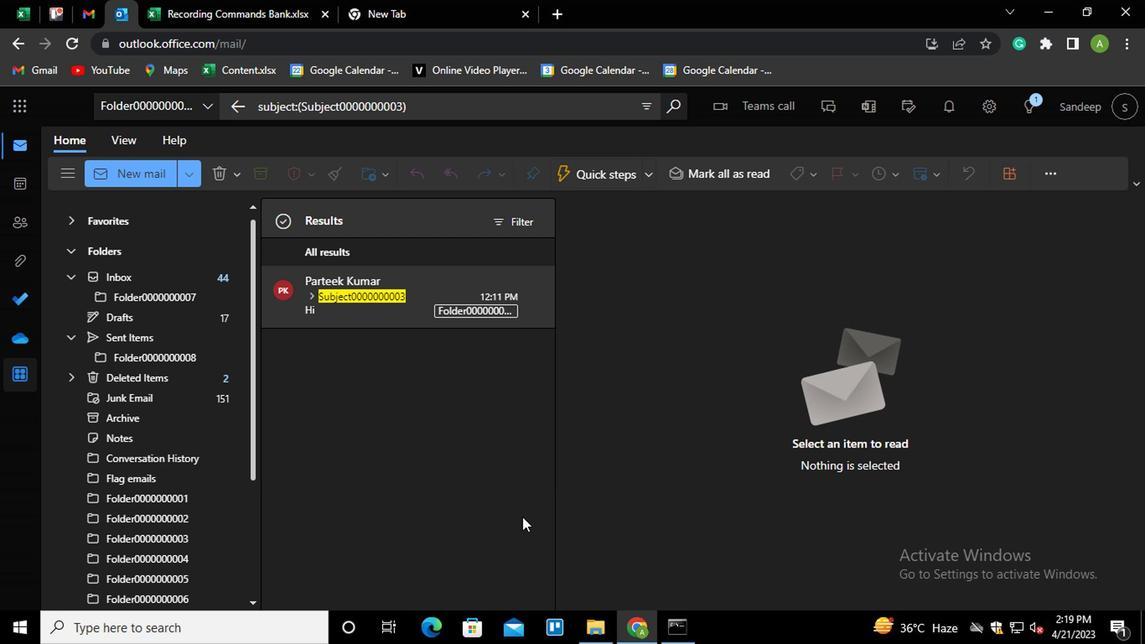 
